 Task: Search one way flight ticket for 1 adult, 5 children, 2 infants in seat and 1 infant on lap in first from Cedar Rapids: Eastern Iowa Airport to Fort Wayne: Fort Wayne International Airport on 5-4-2023. Number of bags: 1 checked bag. Price is upto 72000. Outbound departure time preference is 12:00.
Action: Mouse moved to (348, 308)
Screenshot: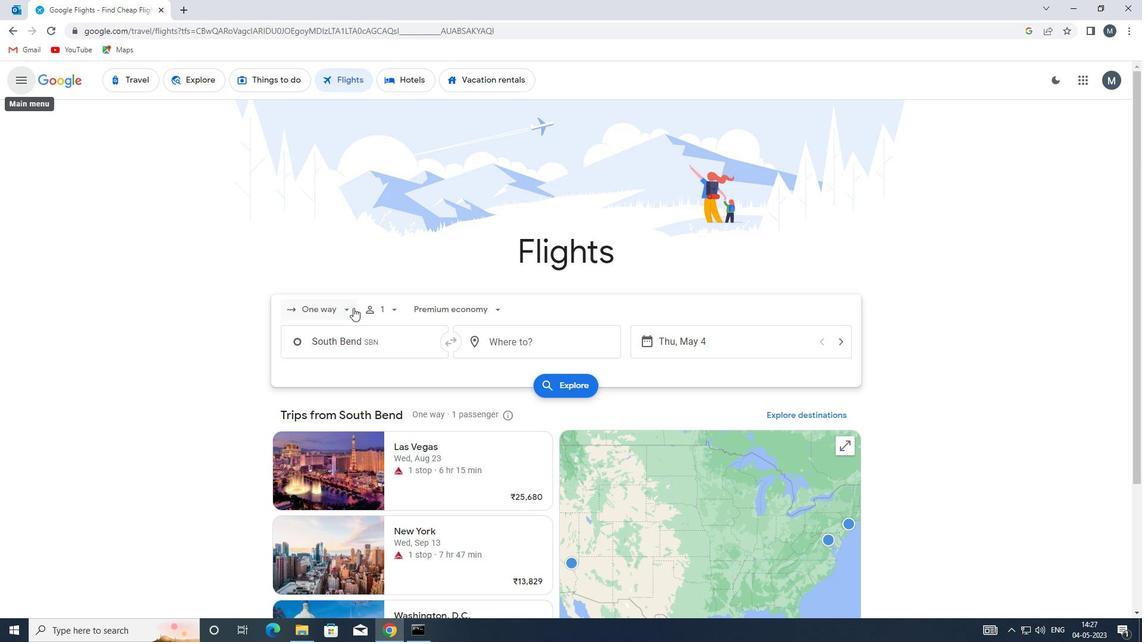 
Action: Mouse pressed left at (348, 308)
Screenshot: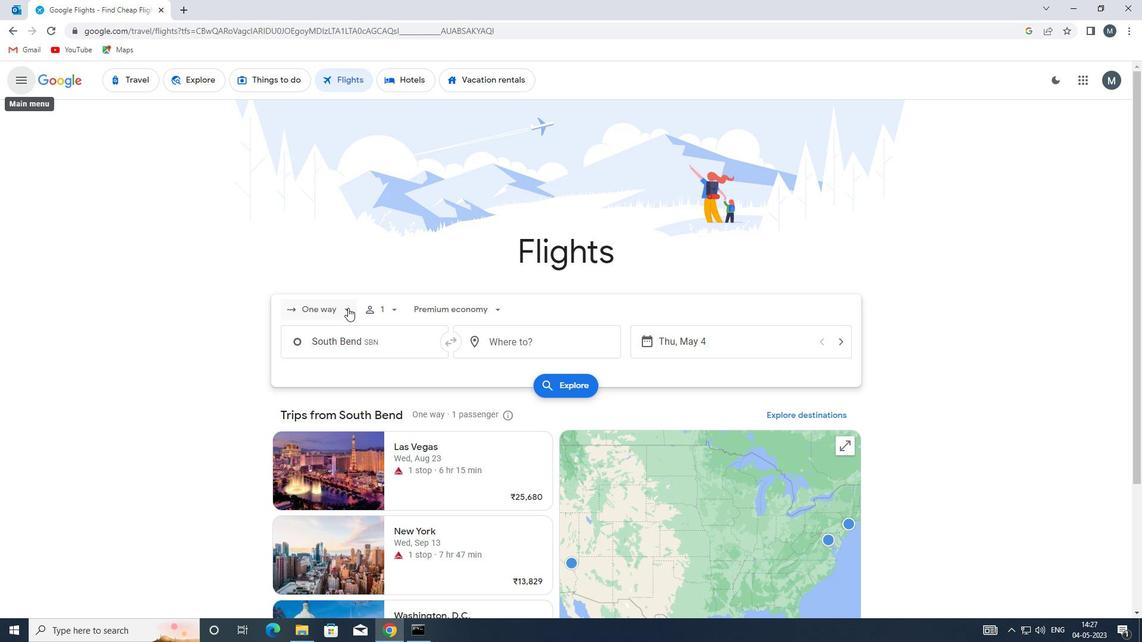 
Action: Mouse moved to (350, 366)
Screenshot: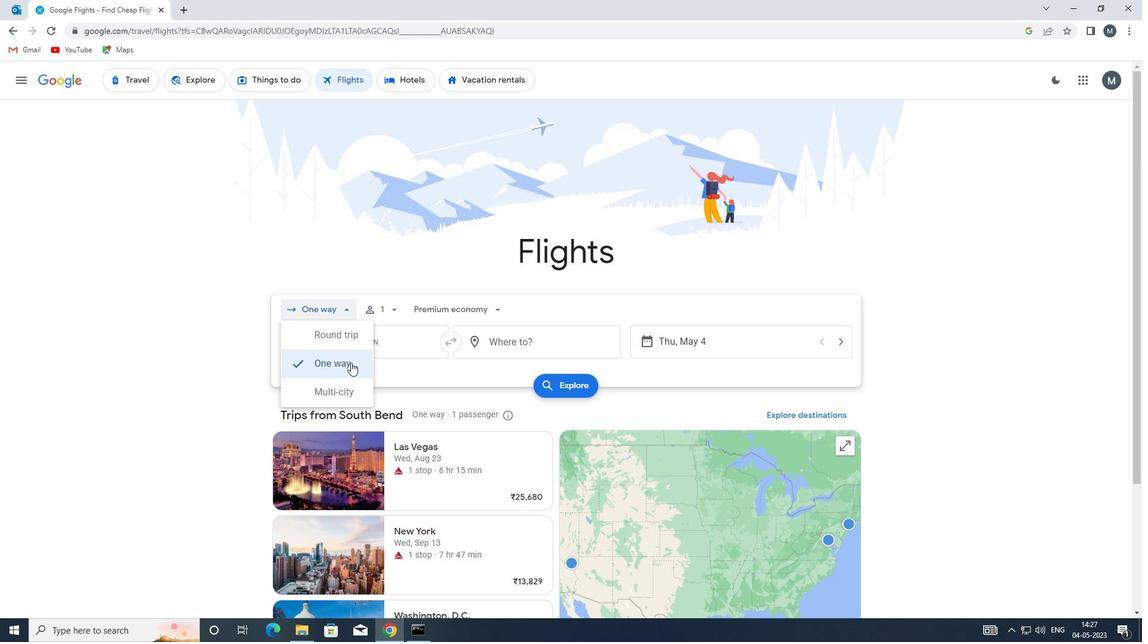 
Action: Mouse pressed left at (350, 366)
Screenshot: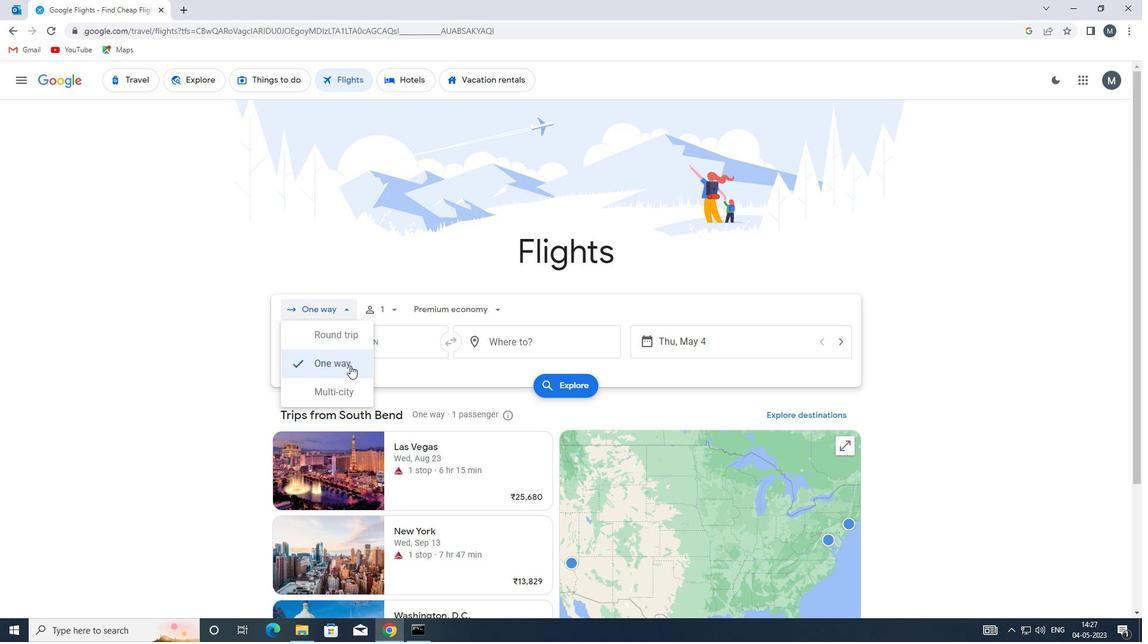 
Action: Mouse moved to (390, 309)
Screenshot: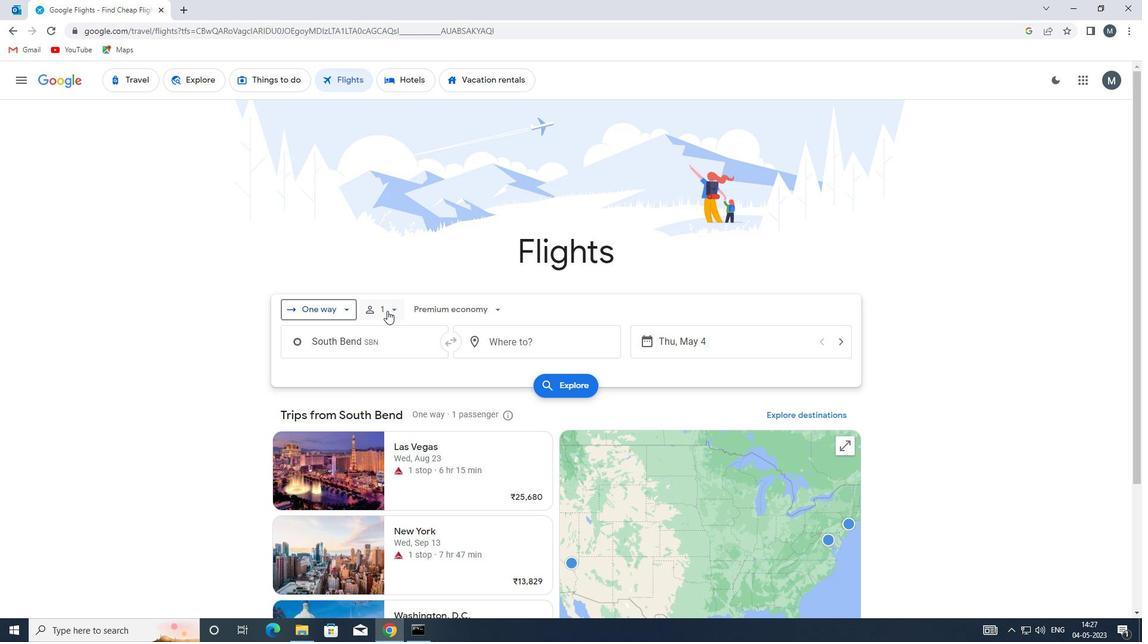 
Action: Mouse pressed left at (390, 309)
Screenshot: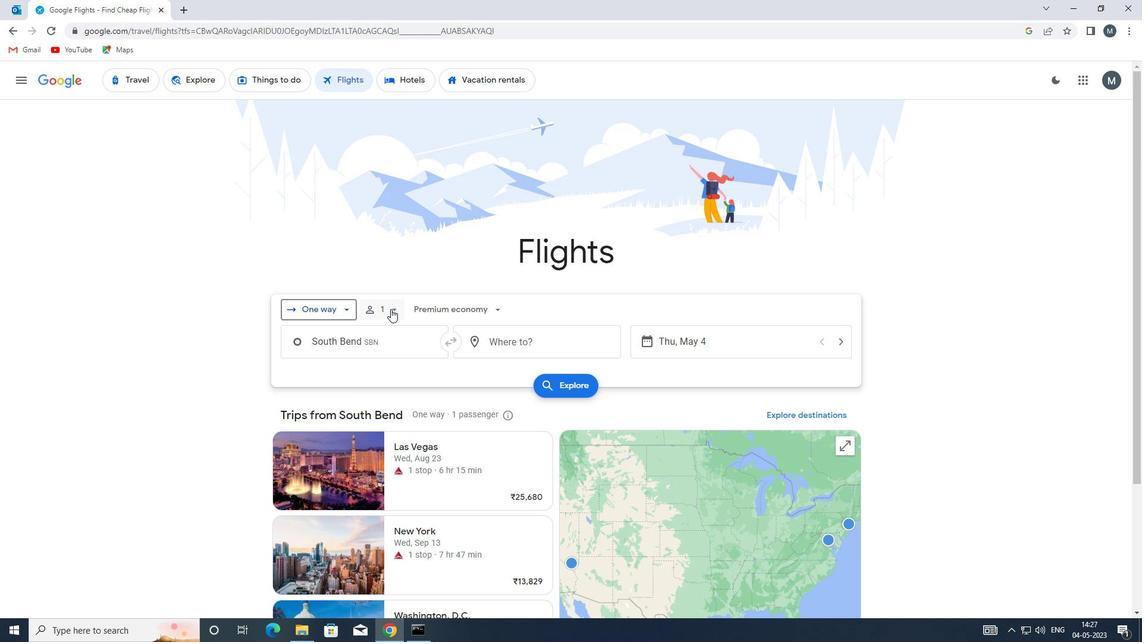 
Action: Mouse moved to (480, 368)
Screenshot: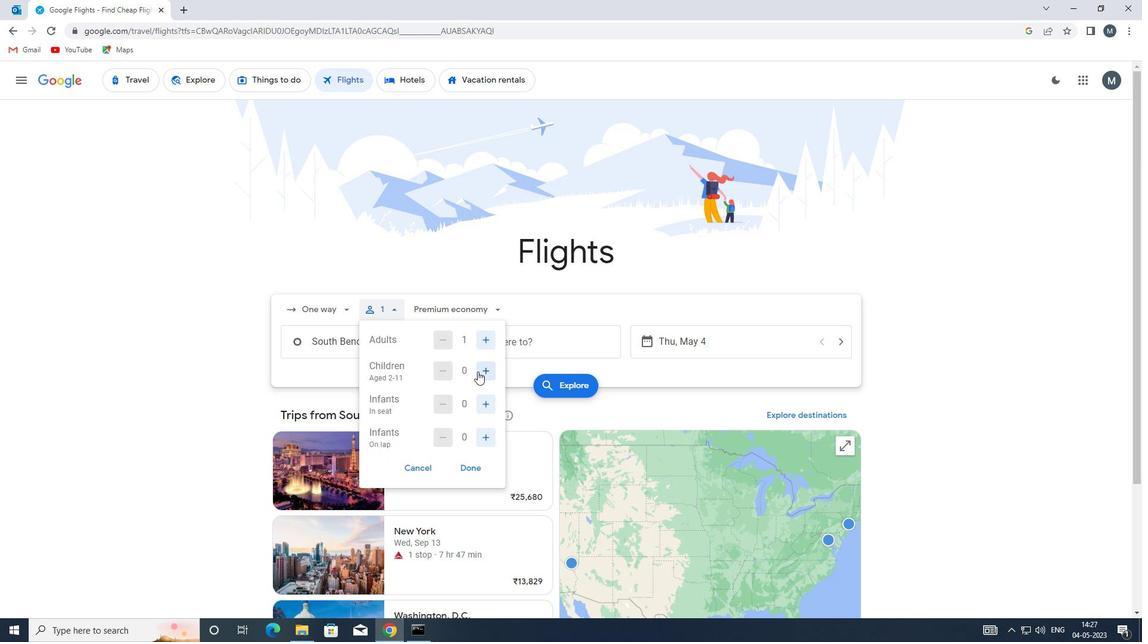 
Action: Mouse pressed left at (480, 368)
Screenshot: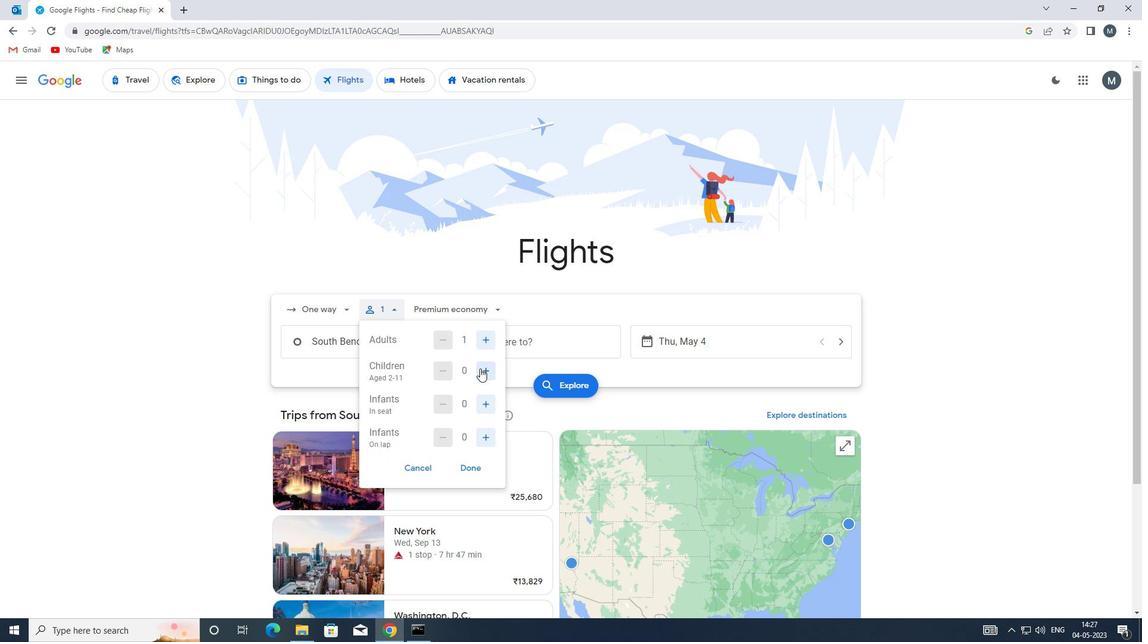 
Action: Mouse moved to (480, 368)
Screenshot: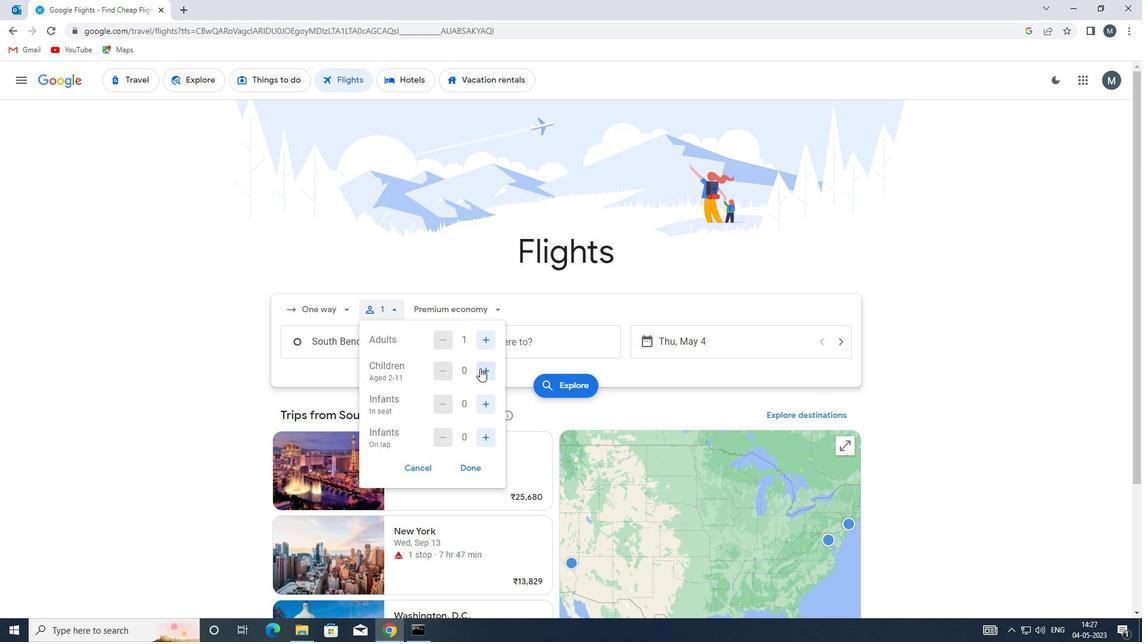 
Action: Mouse pressed left at (480, 368)
Screenshot: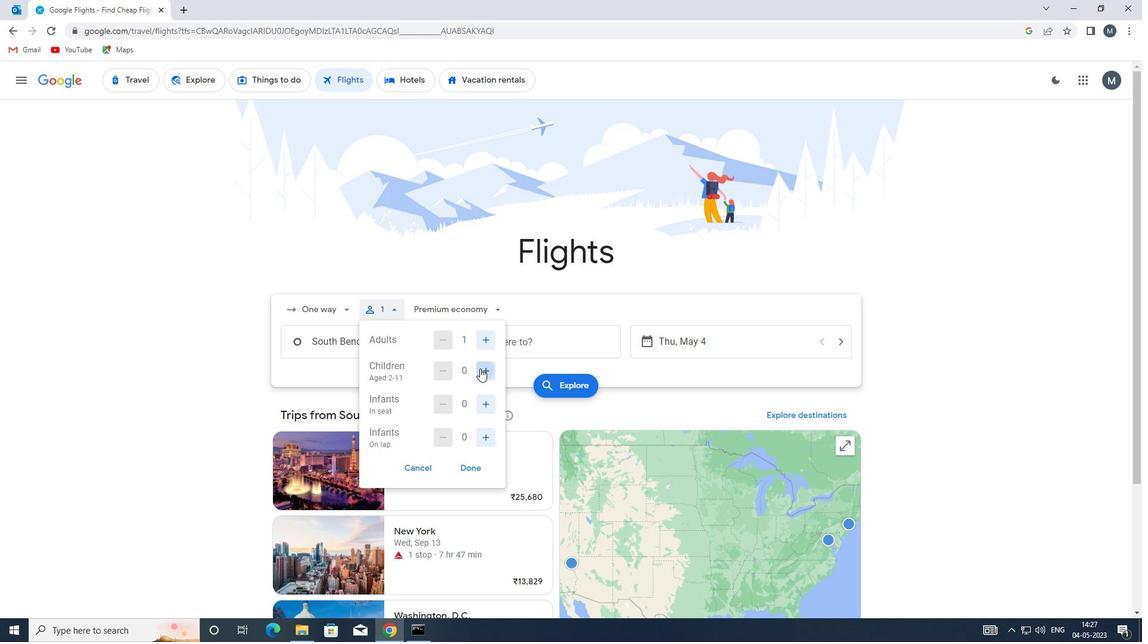 
Action: Mouse pressed left at (480, 368)
Screenshot: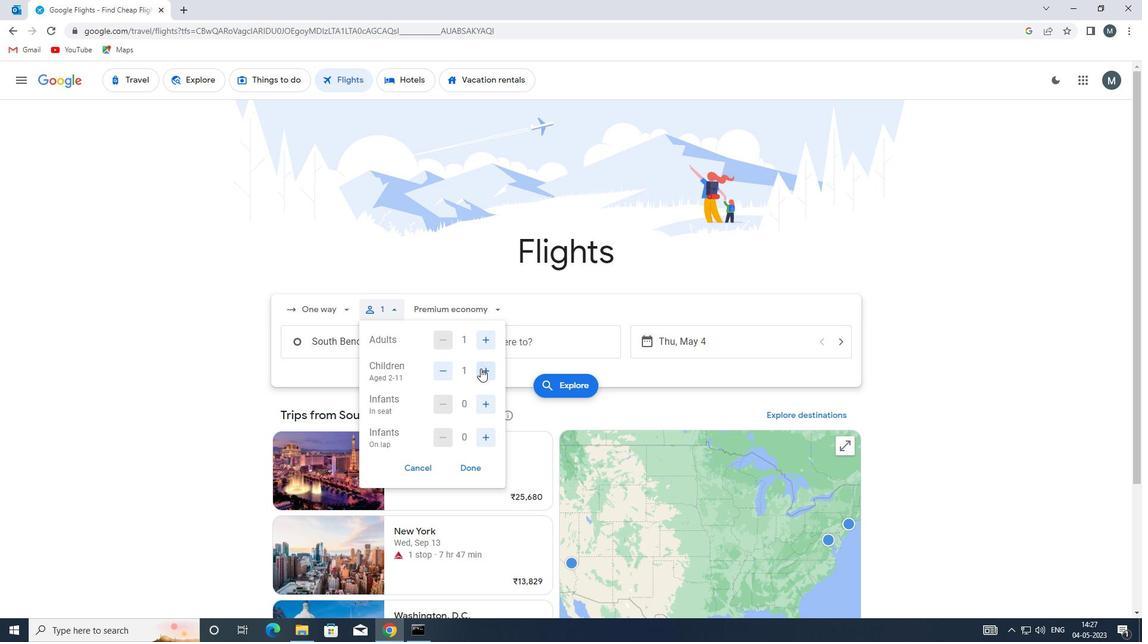 
Action: Mouse pressed left at (480, 368)
Screenshot: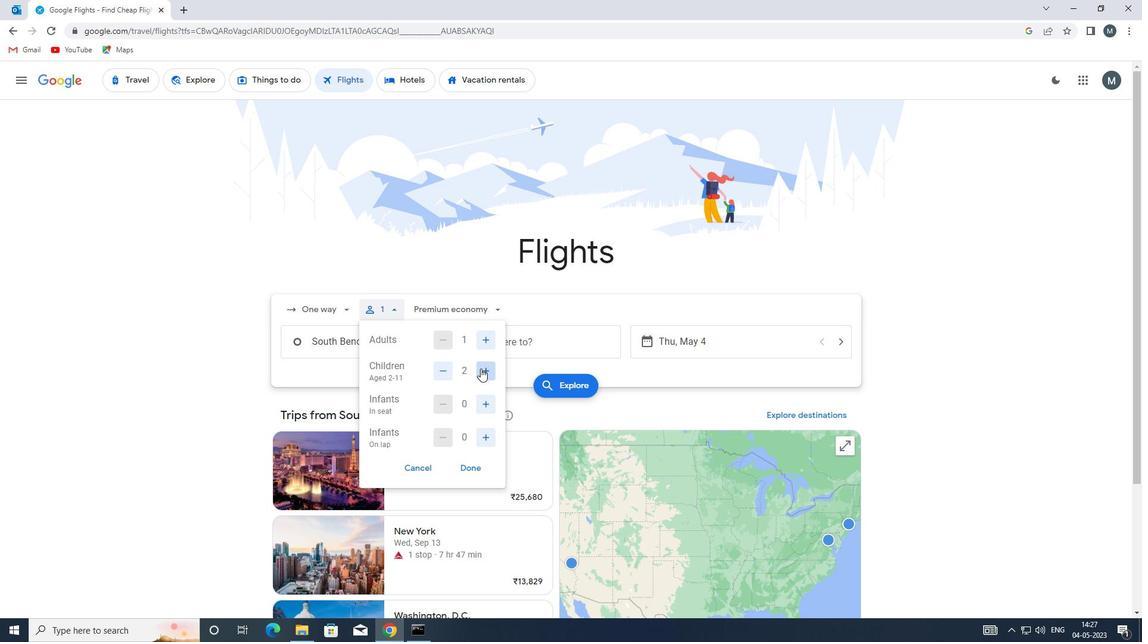 
Action: Mouse pressed left at (480, 368)
Screenshot: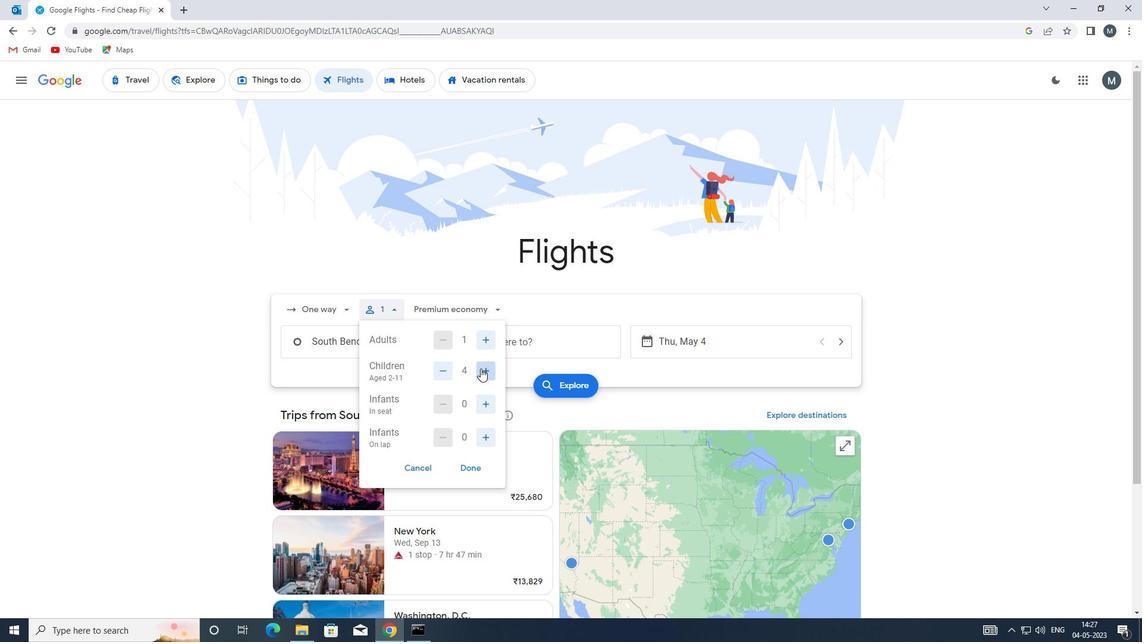 
Action: Mouse moved to (489, 396)
Screenshot: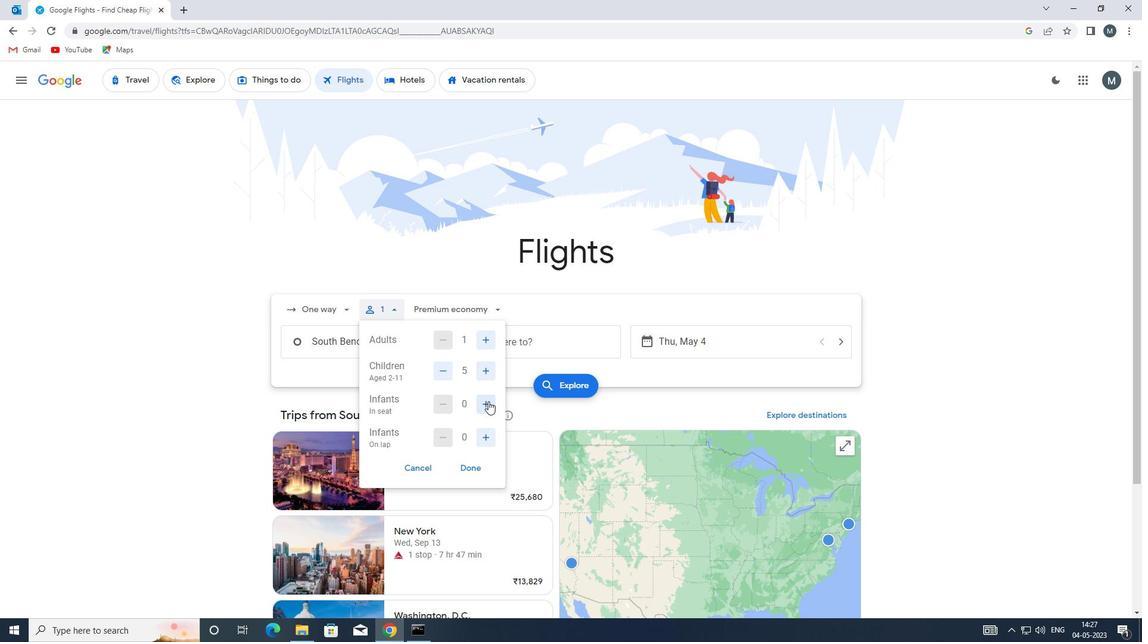 
Action: Mouse pressed left at (489, 396)
Screenshot: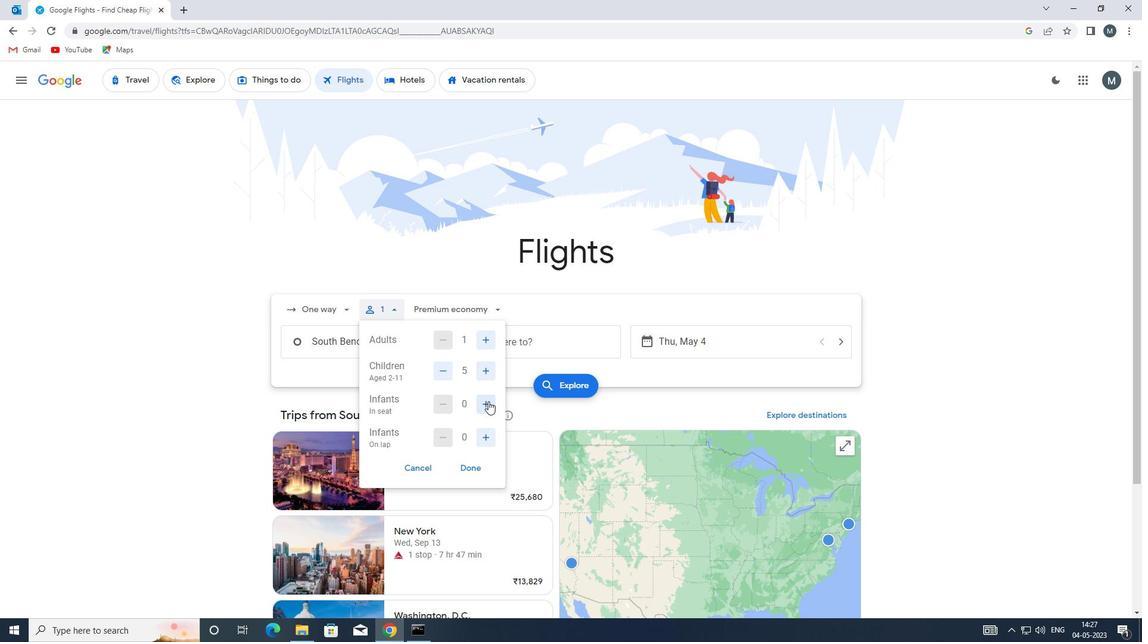 
Action: Mouse moved to (491, 398)
Screenshot: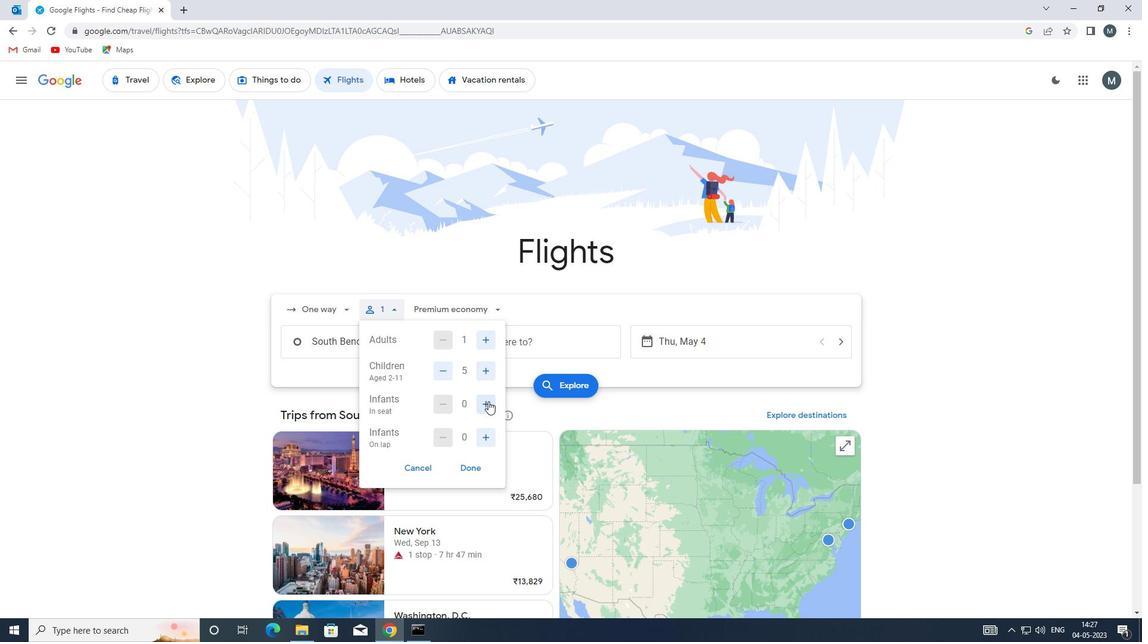 
Action: Mouse pressed left at (491, 398)
Screenshot: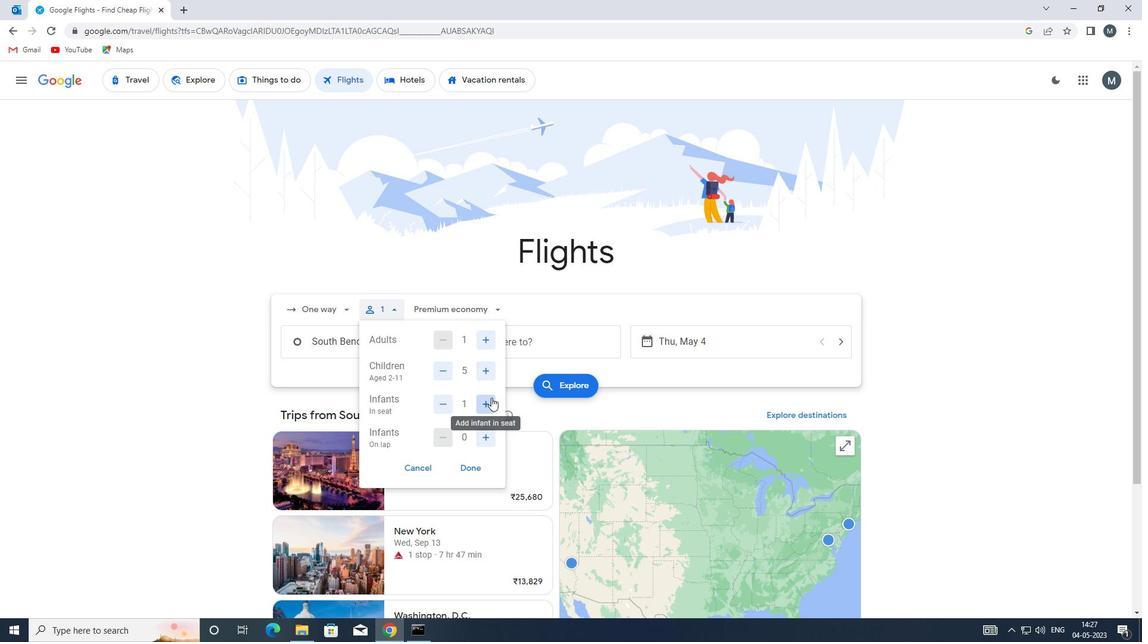 
Action: Mouse moved to (480, 433)
Screenshot: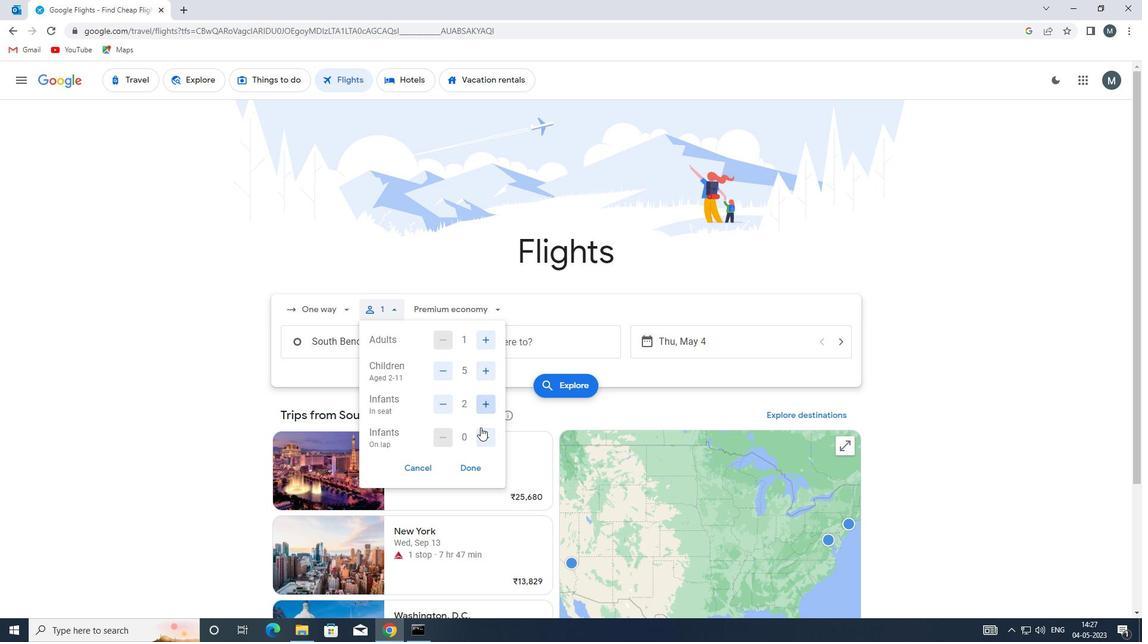 
Action: Mouse pressed left at (480, 433)
Screenshot: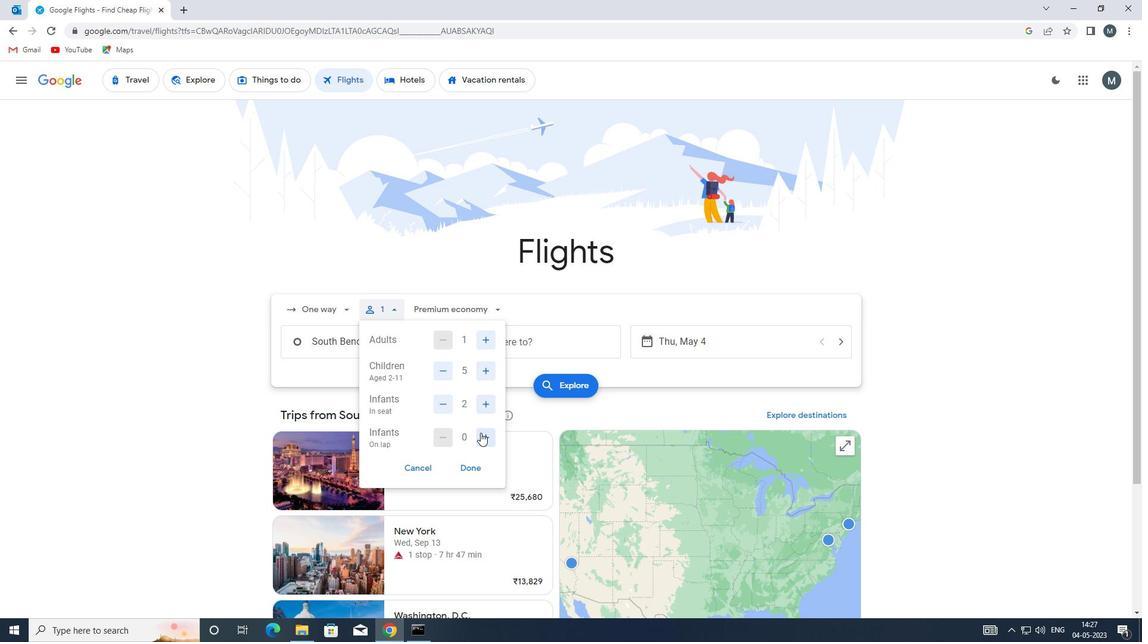 
Action: Mouse moved to (443, 405)
Screenshot: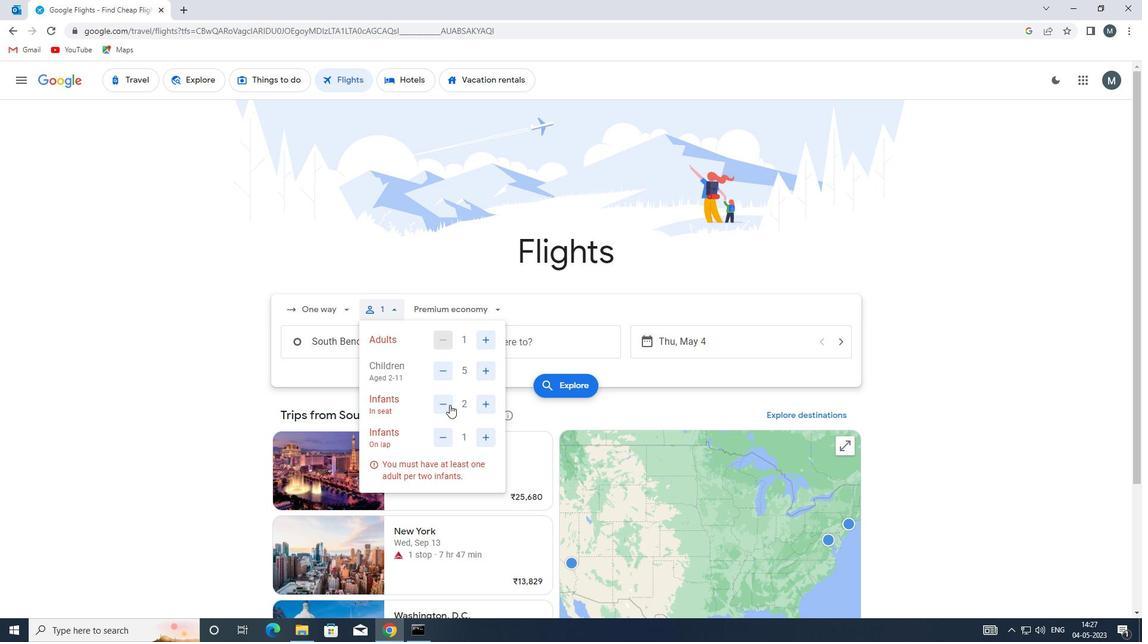 
Action: Mouse pressed left at (443, 405)
Screenshot: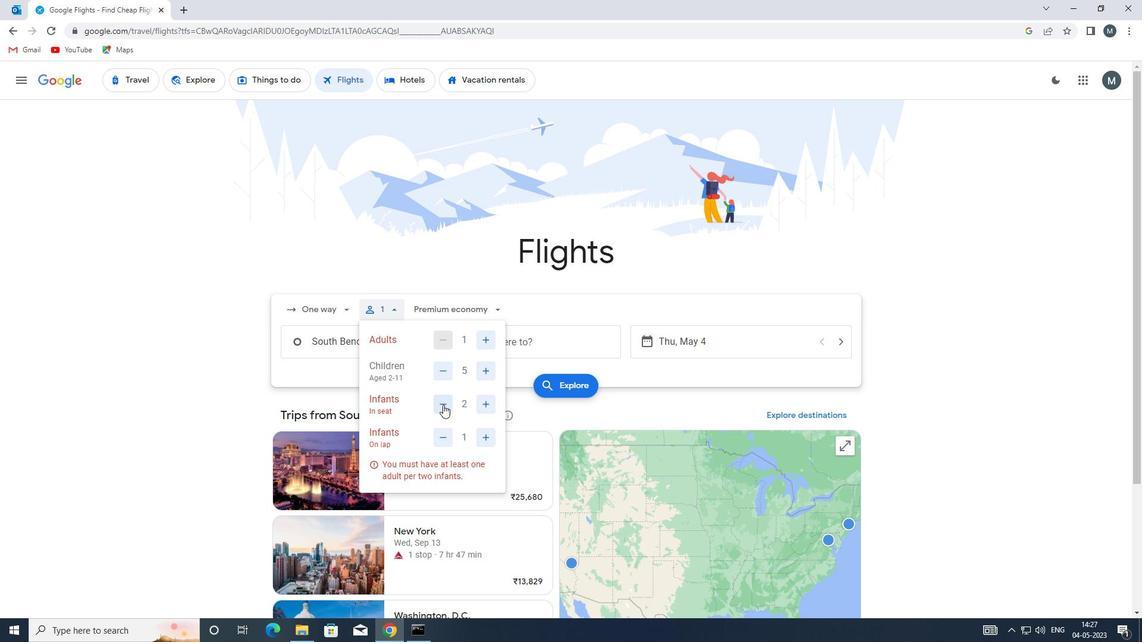
Action: Mouse moved to (474, 469)
Screenshot: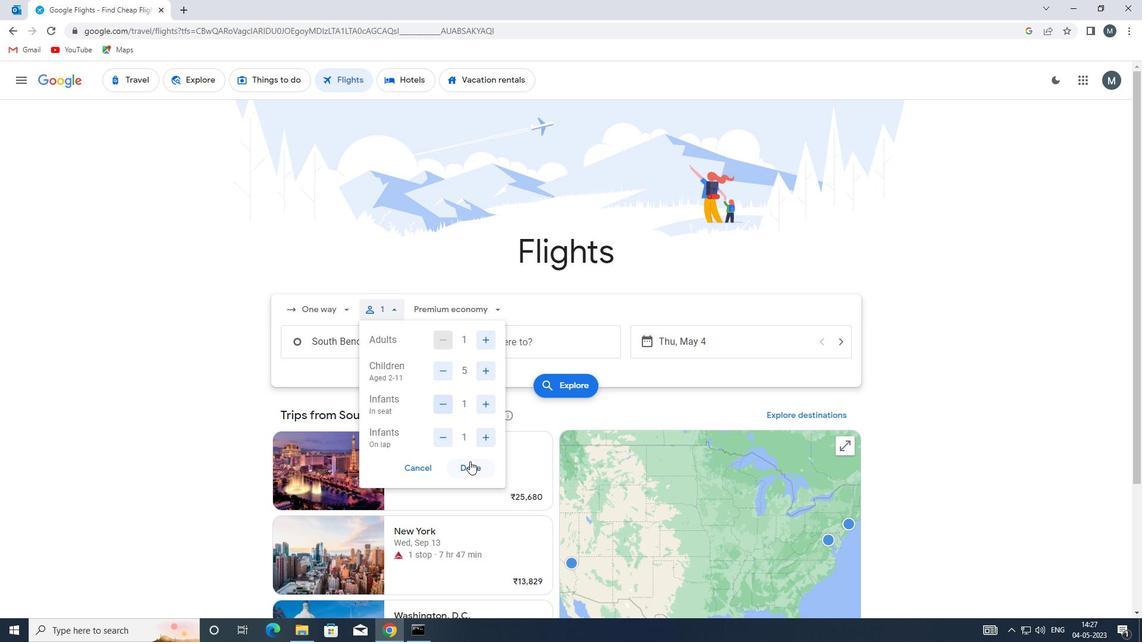 
Action: Mouse pressed left at (474, 469)
Screenshot: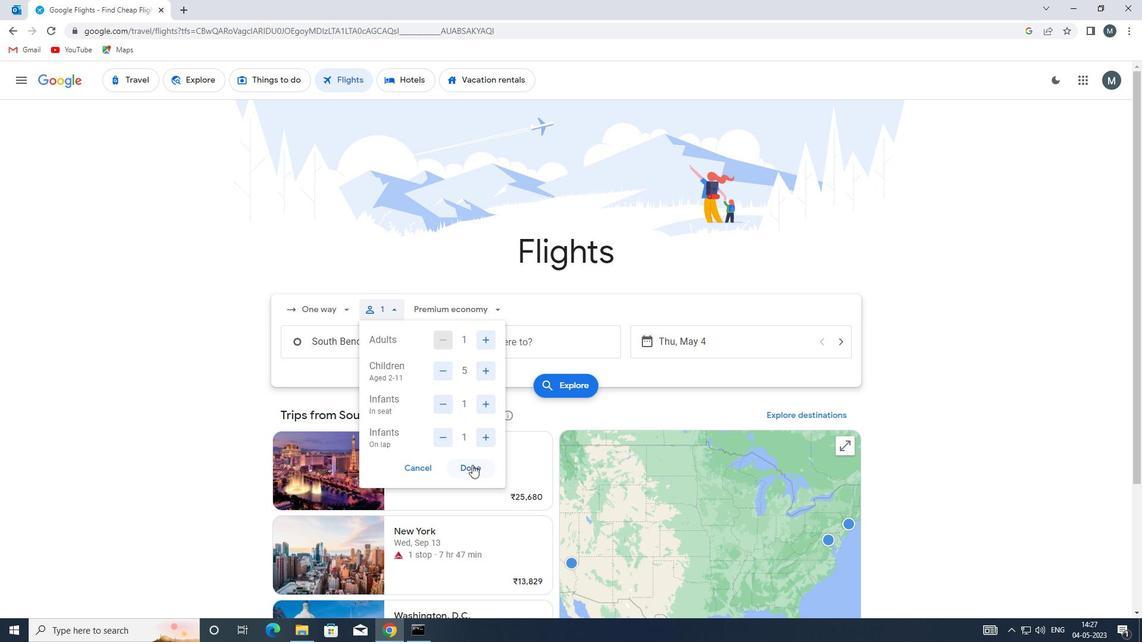 
Action: Mouse moved to (446, 312)
Screenshot: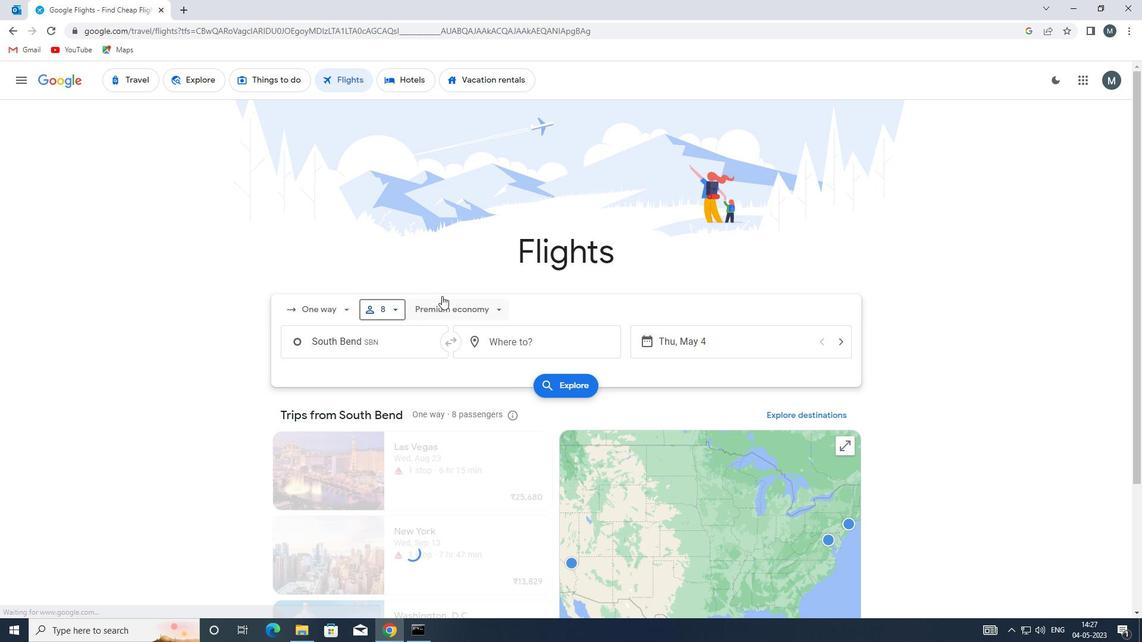 
Action: Mouse pressed left at (446, 312)
Screenshot: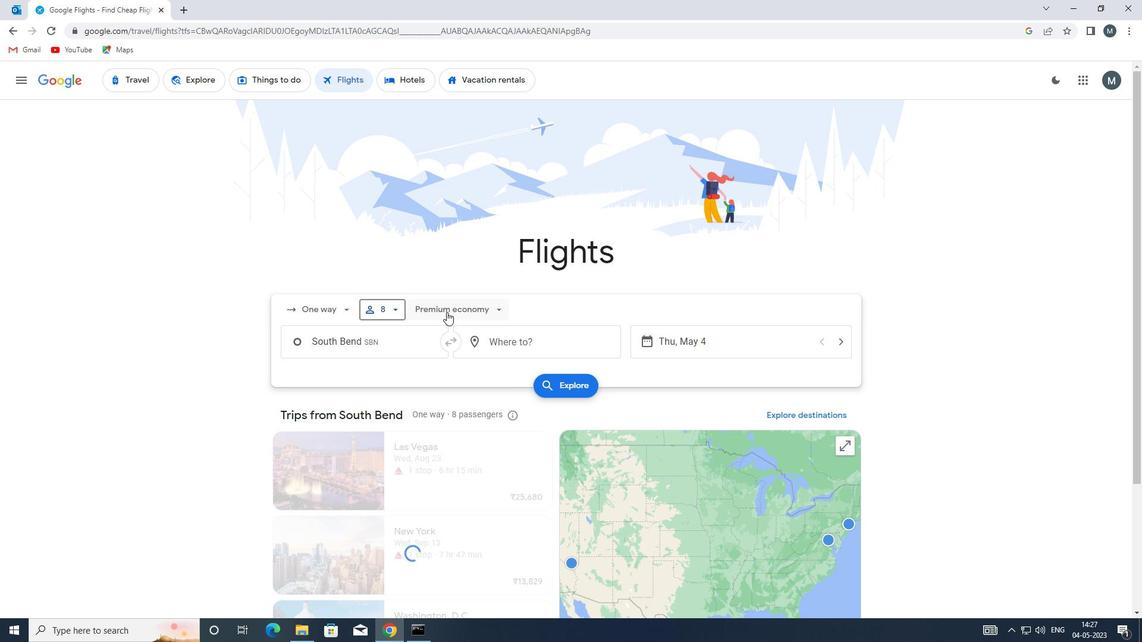 
Action: Mouse moved to (461, 423)
Screenshot: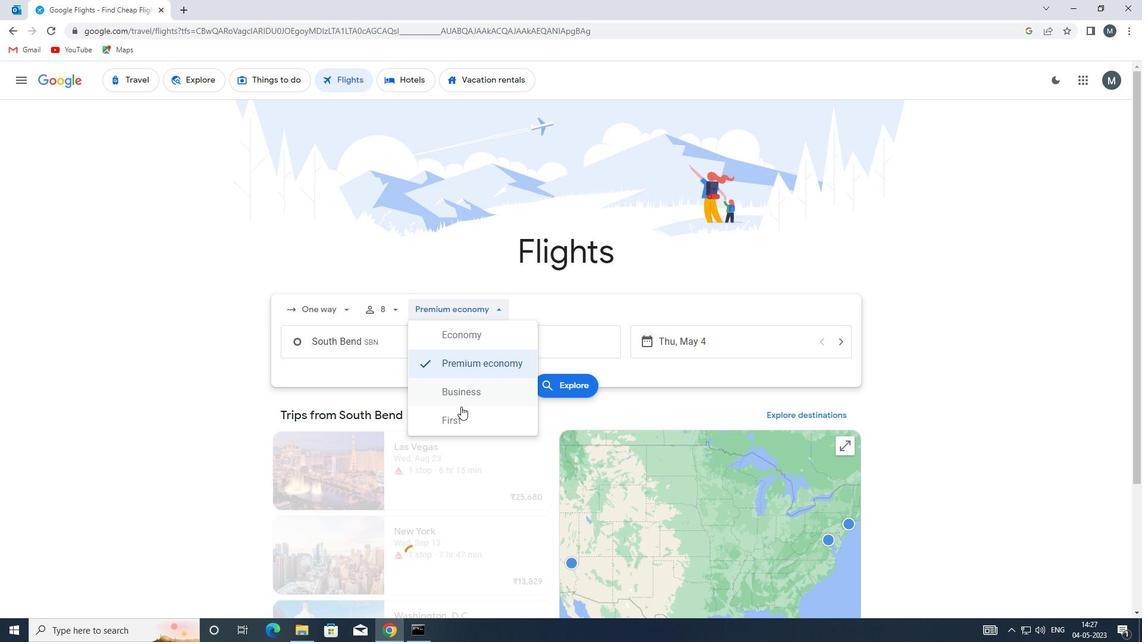 
Action: Mouse pressed left at (461, 423)
Screenshot: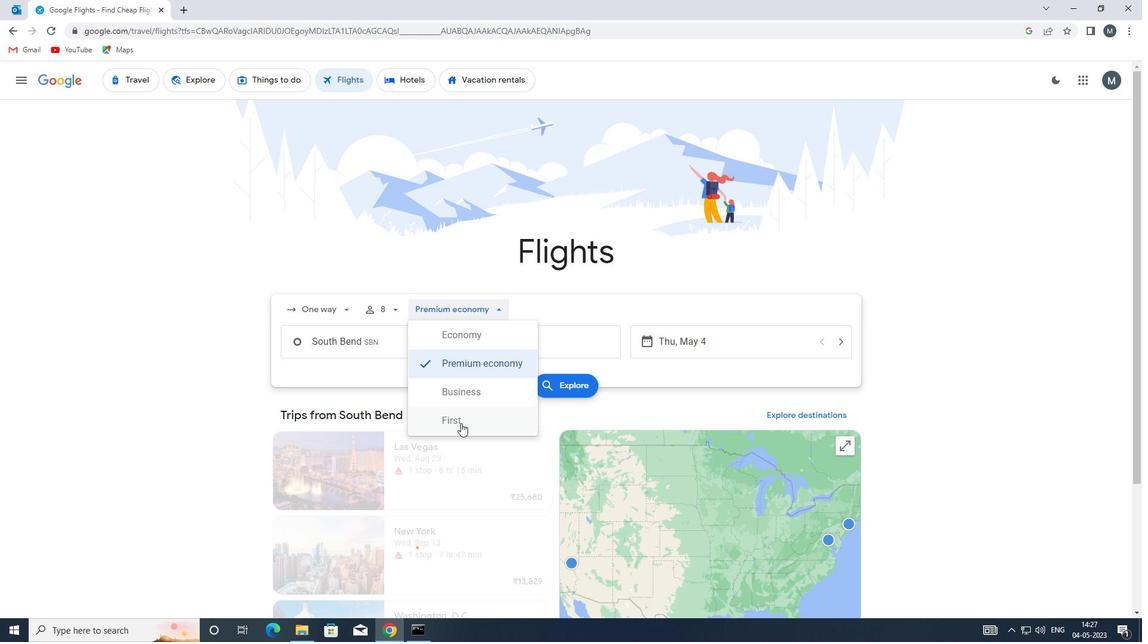 
Action: Mouse moved to (386, 348)
Screenshot: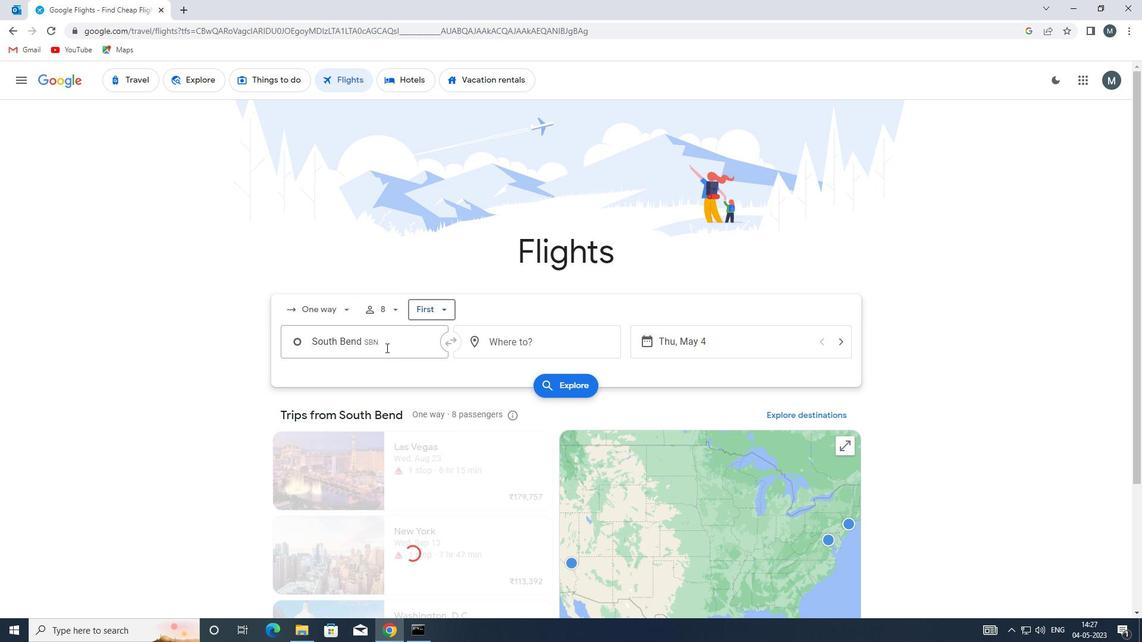 
Action: Mouse pressed left at (386, 348)
Screenshot: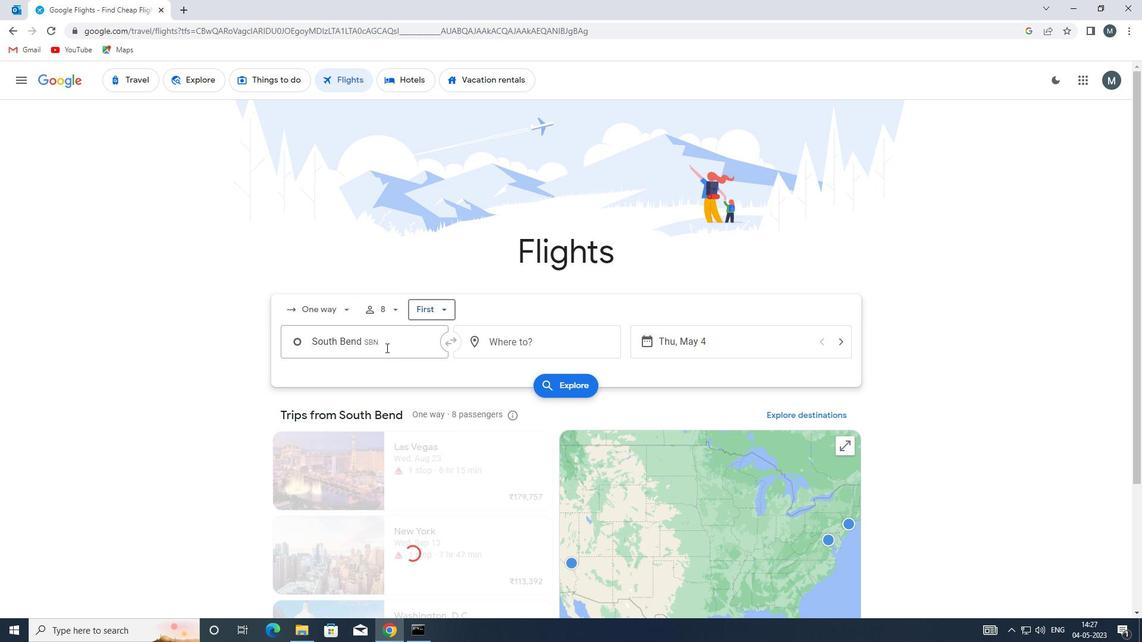 
Action: Key pressed cid
Screenshot: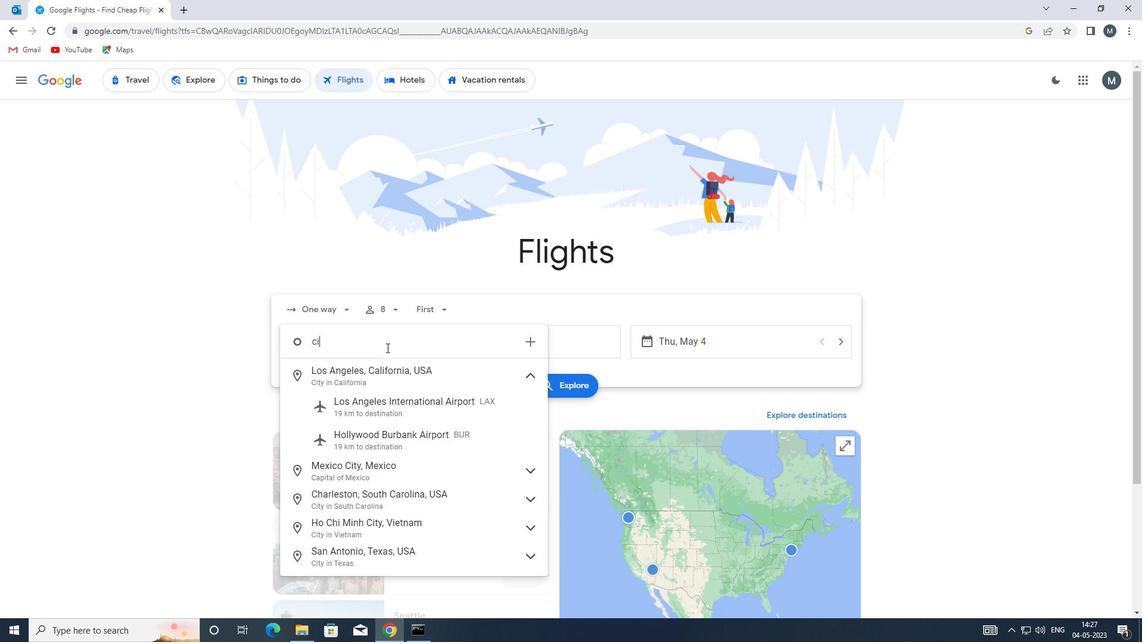 
Action: Mouse moved to (390, 371)
Screenshot: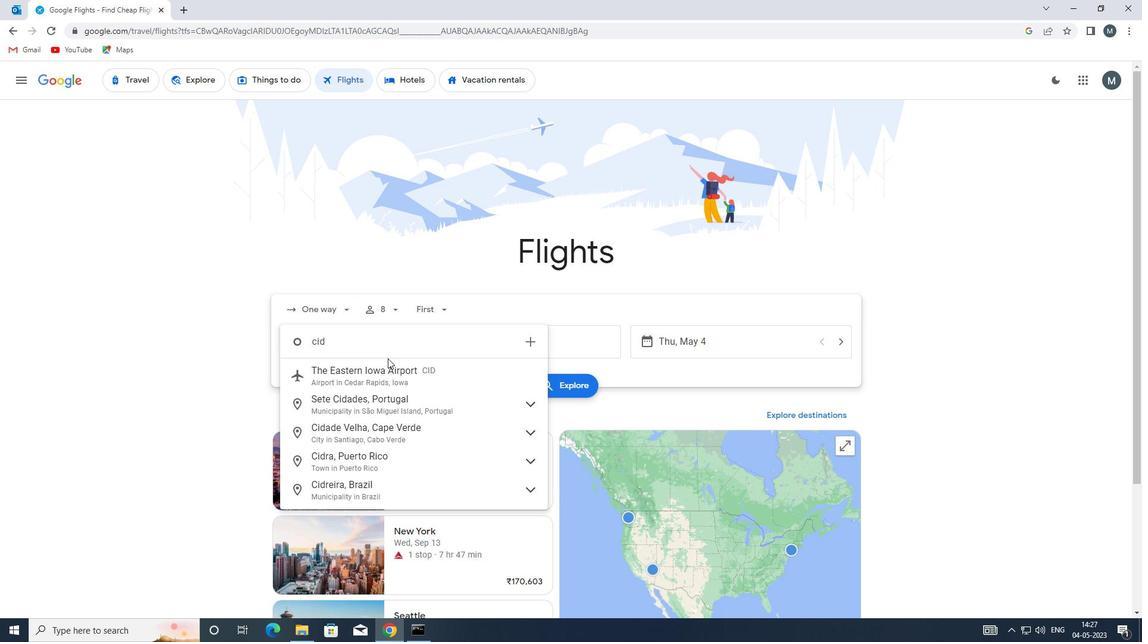 
Action: Mouse pressed left at (390, 371)
Screenshot: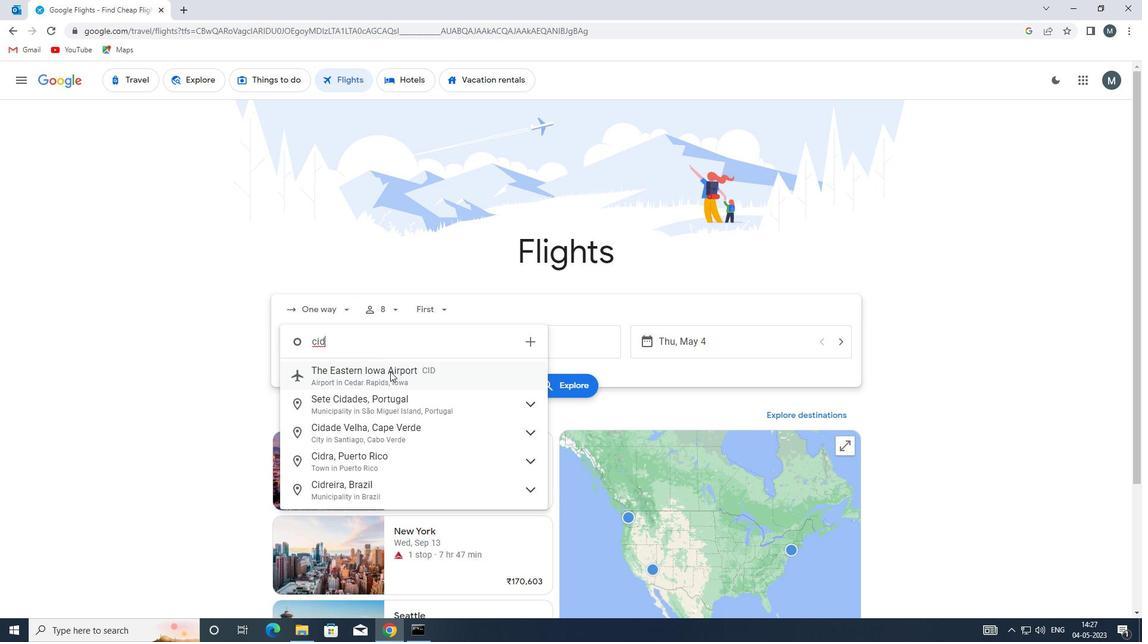 
Action: Mouse moved to (532, 347)
Screenshot: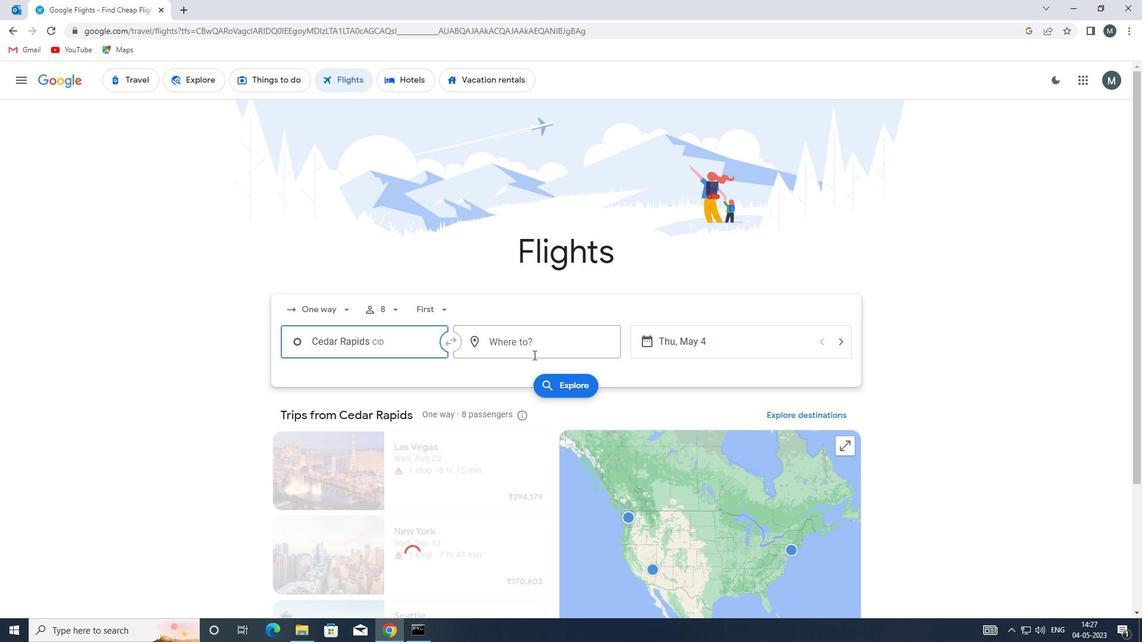 
Action: Mouse pressed left at (532, 347)
Screenshot: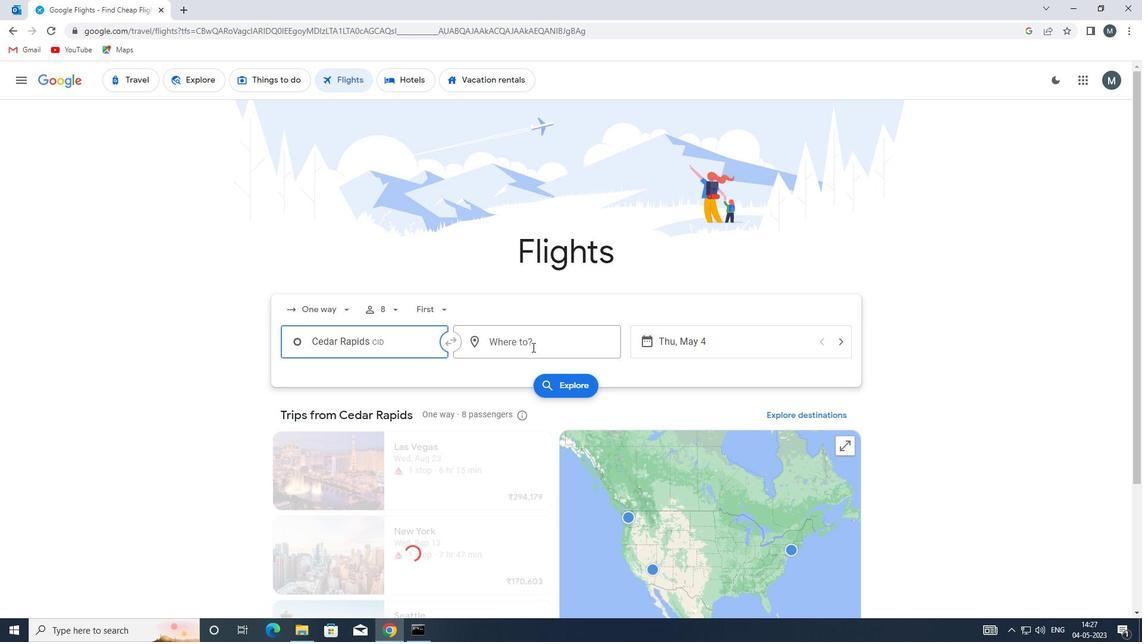 
Action: Mouse moved to (525, 345)
Screenshot: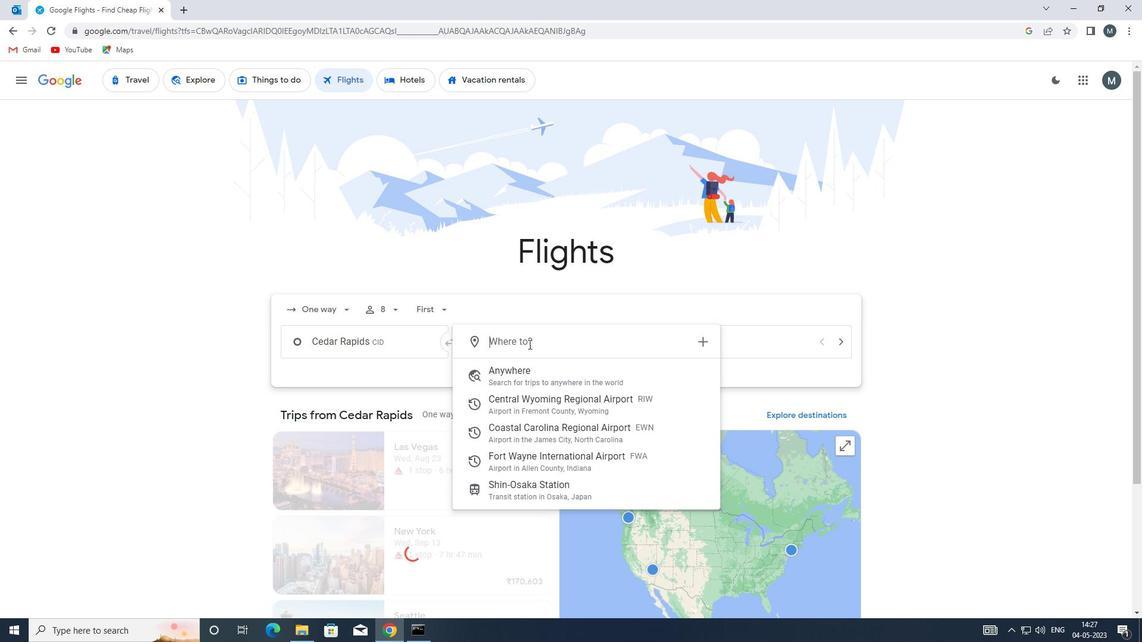 
Action: Key pressed fw
Screenshot: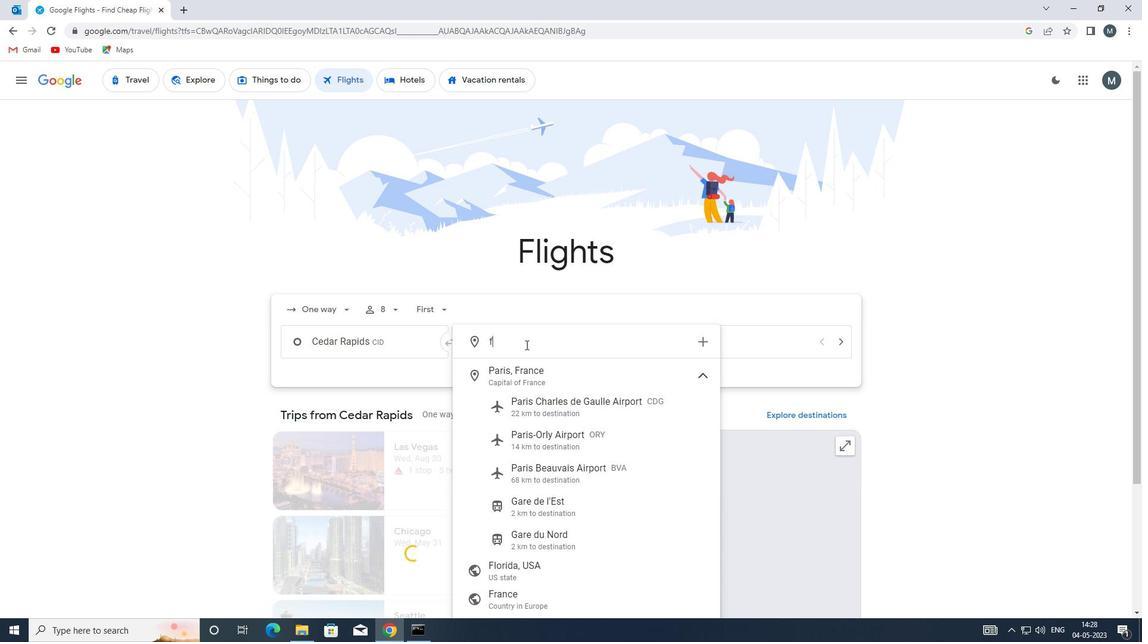 
Action: Mouse moved to (535, 377)
Screenshot: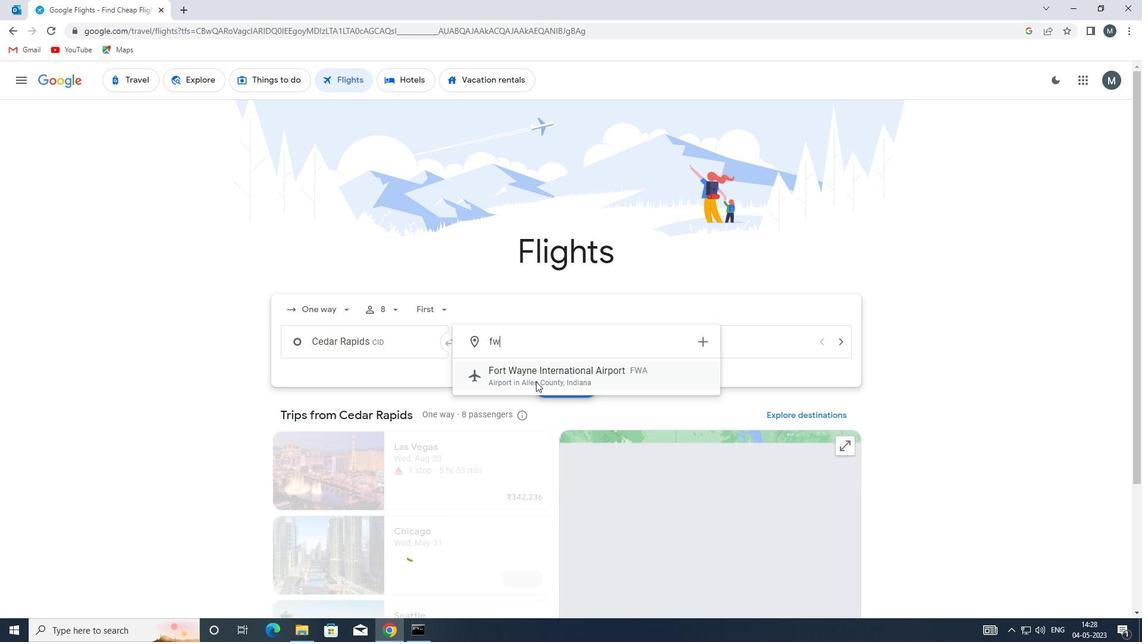 
Action: Mouse pressed left at (535, 377)
Screenshot: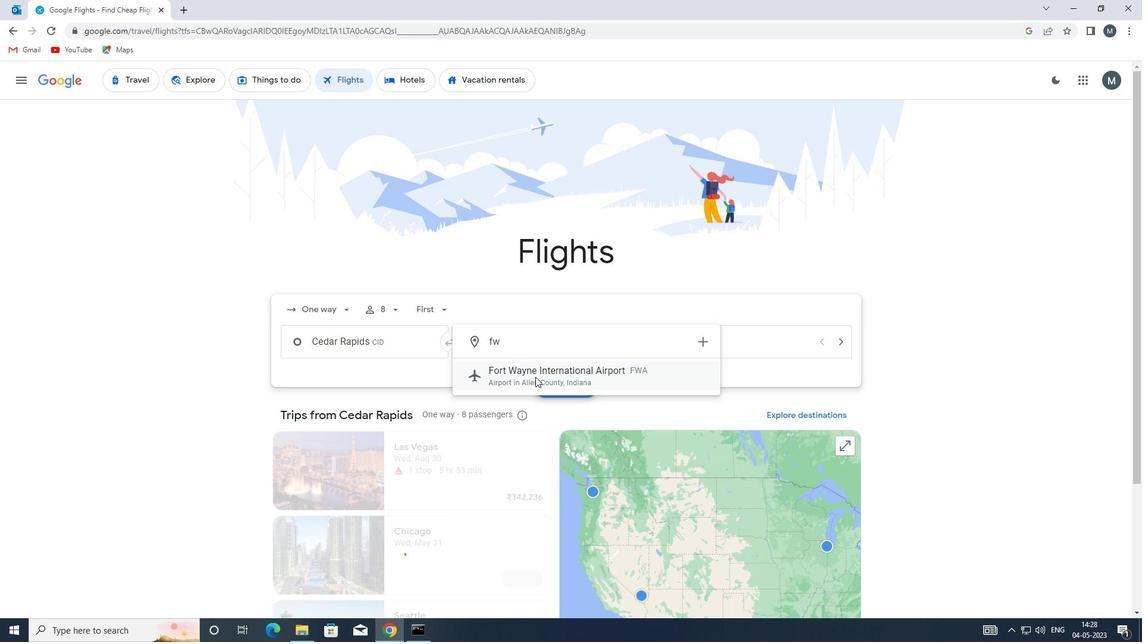 
Action: Mouse moved to (656, 341)
Screenshot: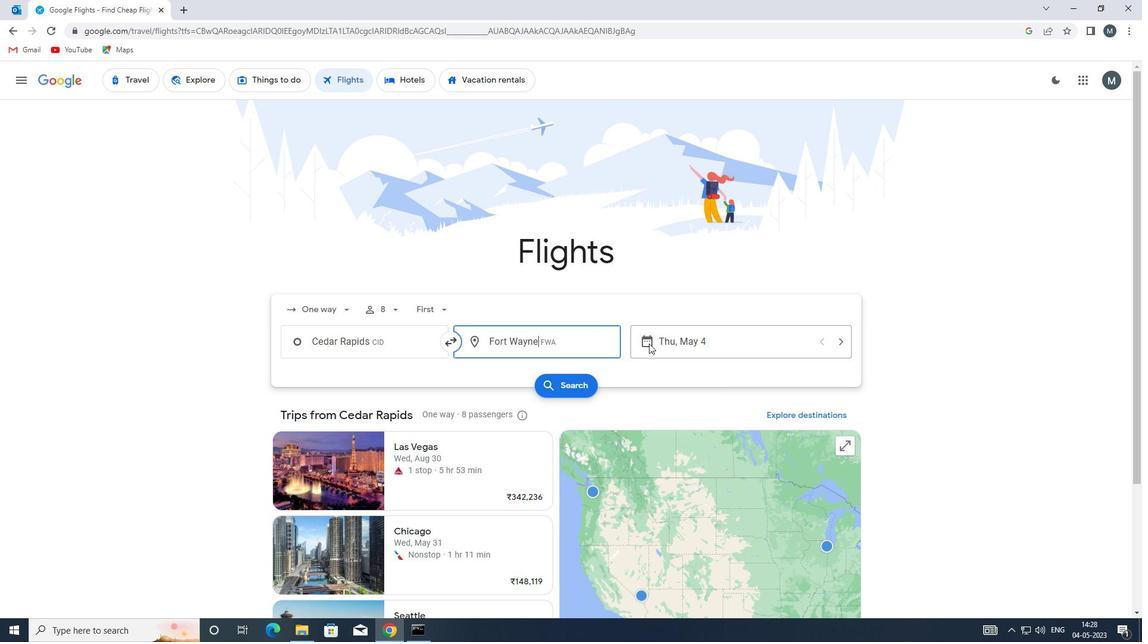 
Action: Mouse pressed left at (656, 341)
Screenshot: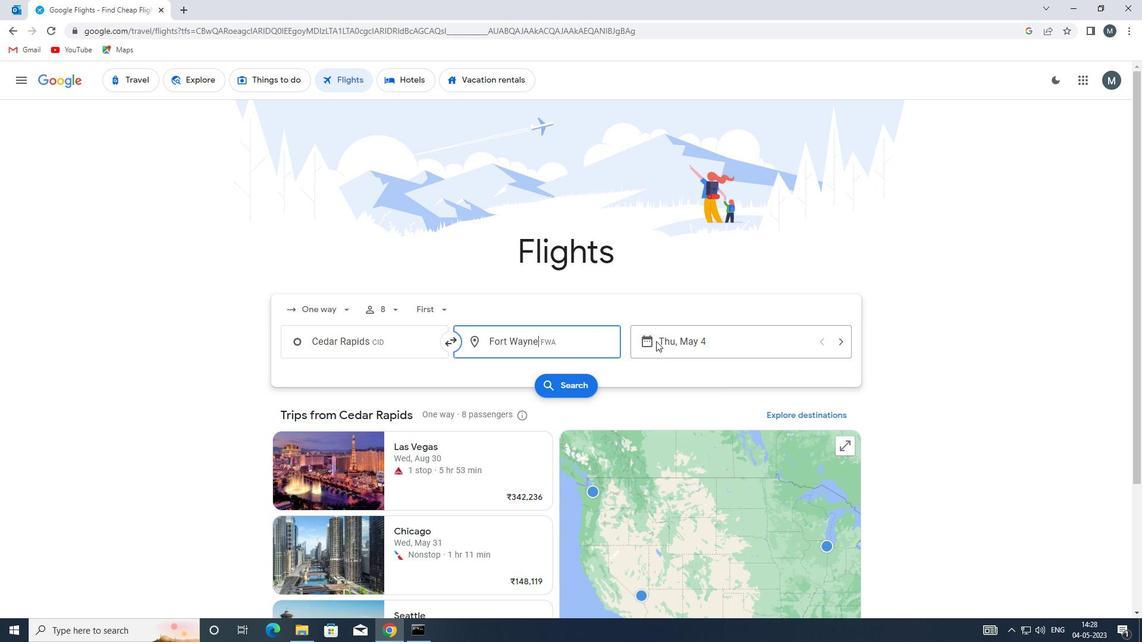 
Action: Mouse moved to (540, 400)
Screenshot: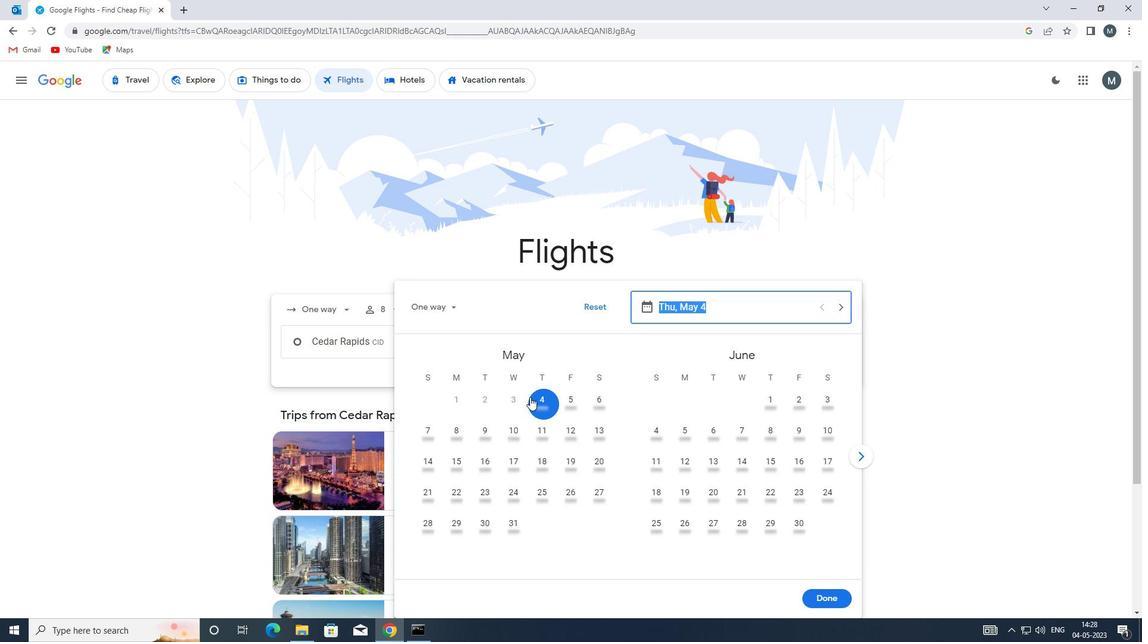 
Action: Mouse pressed left at (540, 400)
Screenshot: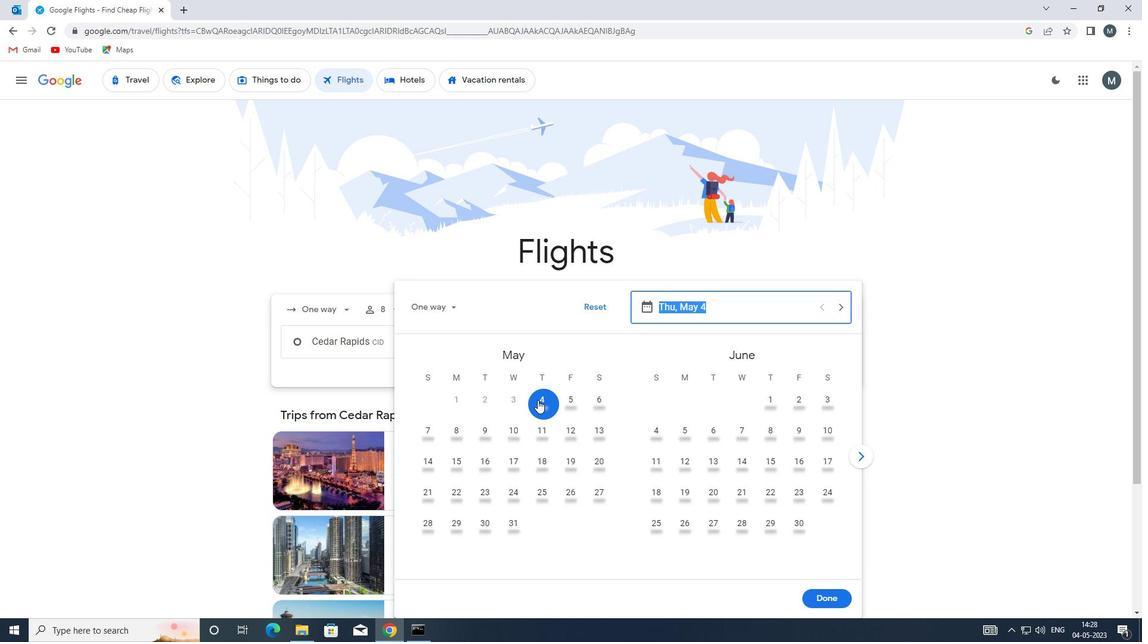 
Action: Mouse moved to (831, 594)
Screenshot: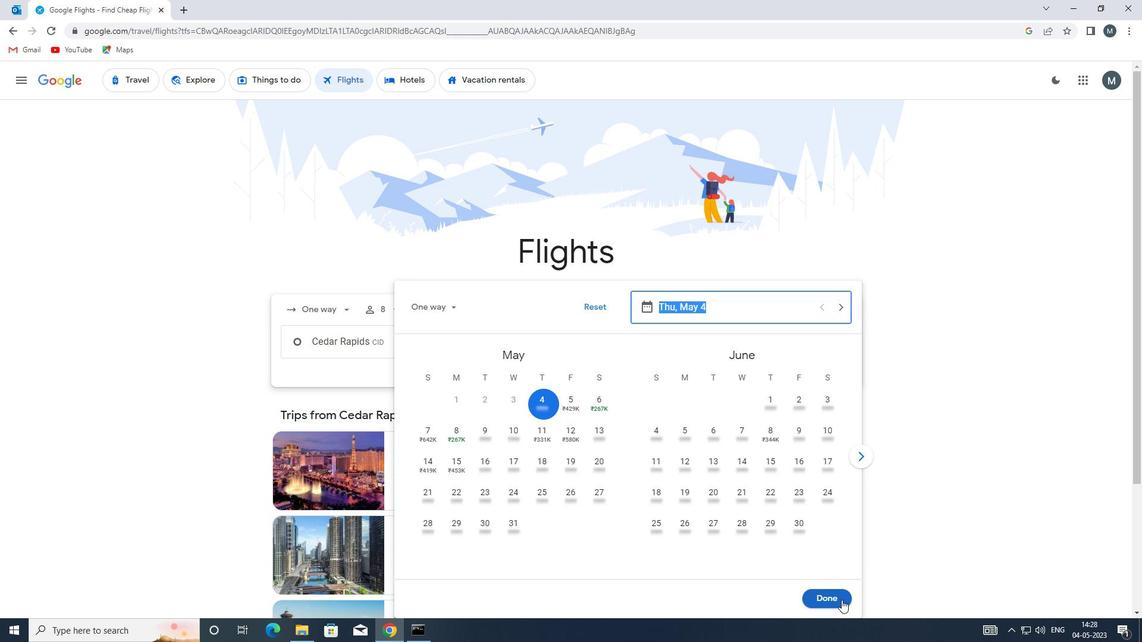 
Action: Mouse pressed left at (831, 594)
Screenshot: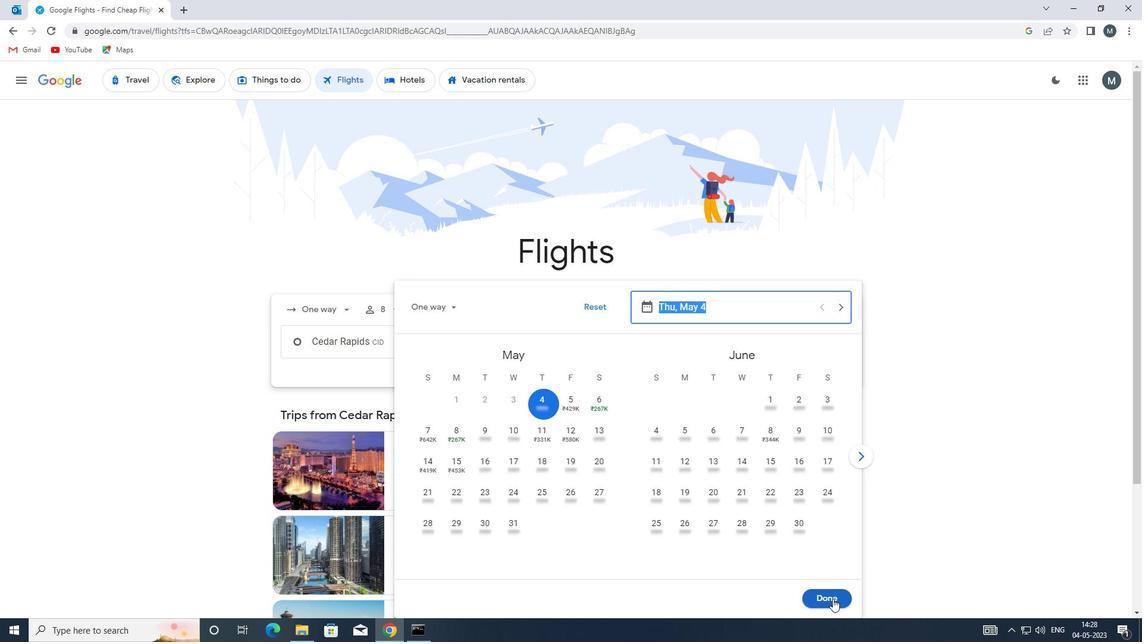 
Action: Mouse moved to (568, 384)
Screenshot: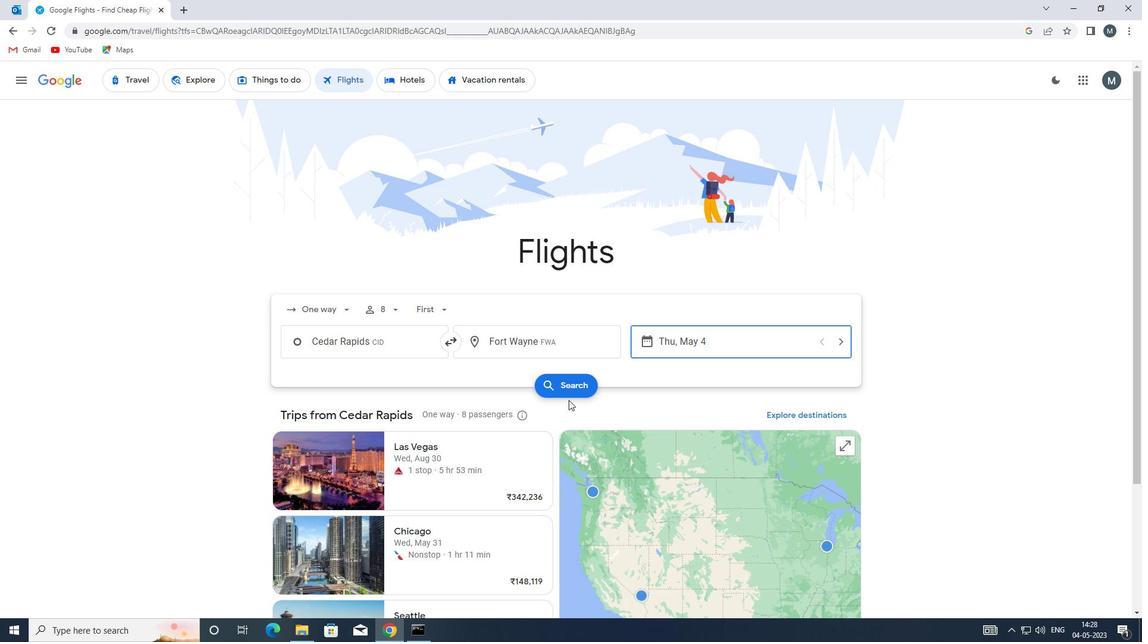 
Action: Mouse pressed left at (568, 384)
Screenshot: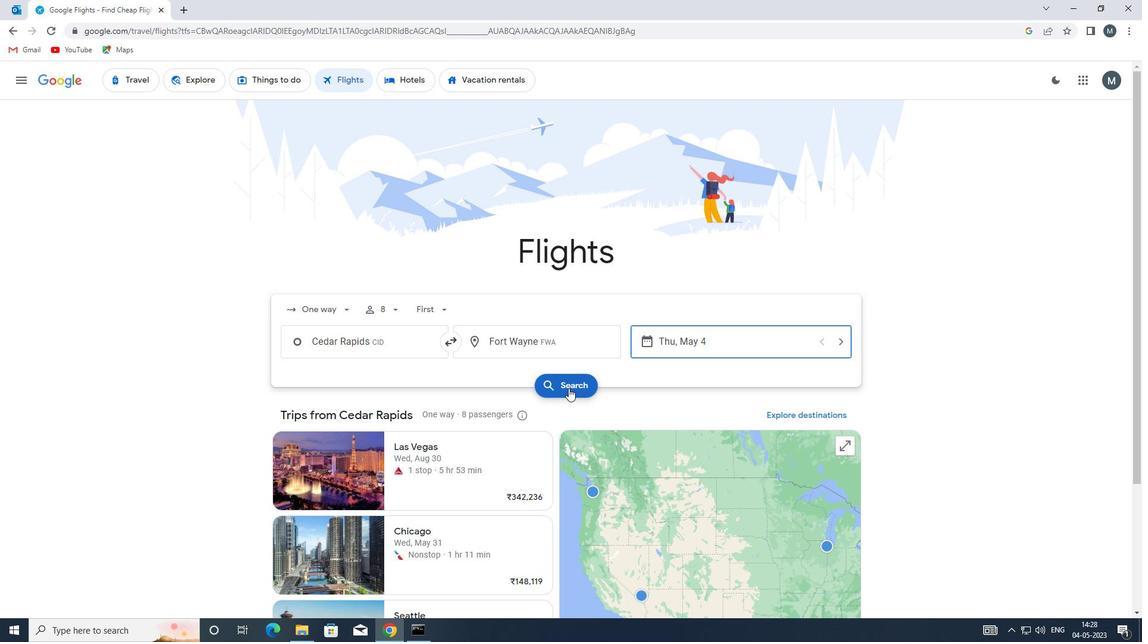 
Action: Mouse moved to (284, 190)
Screenshot: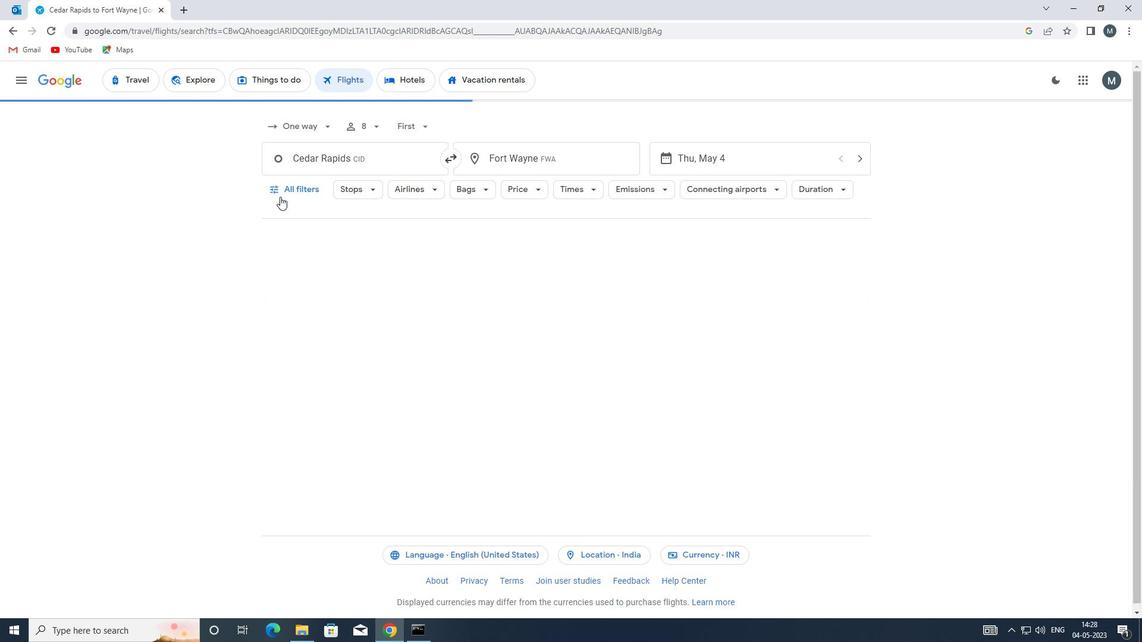 
Action: Mouse pressed left at (284, 190)
Screenshot: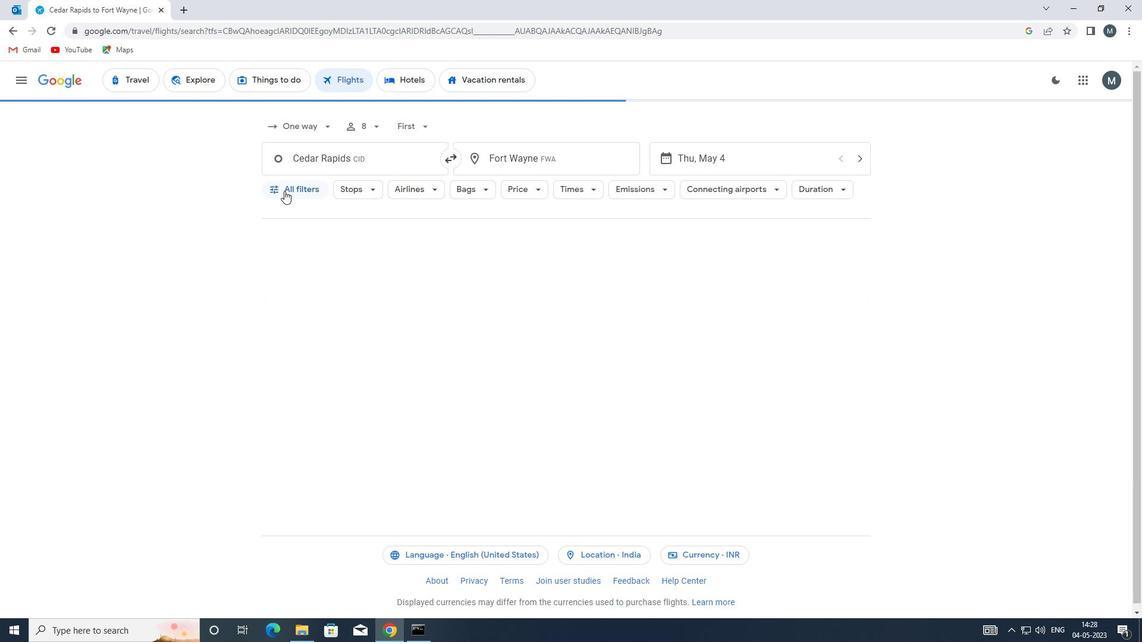 
Action: Mouse moved to (368, 340)
Screenshot: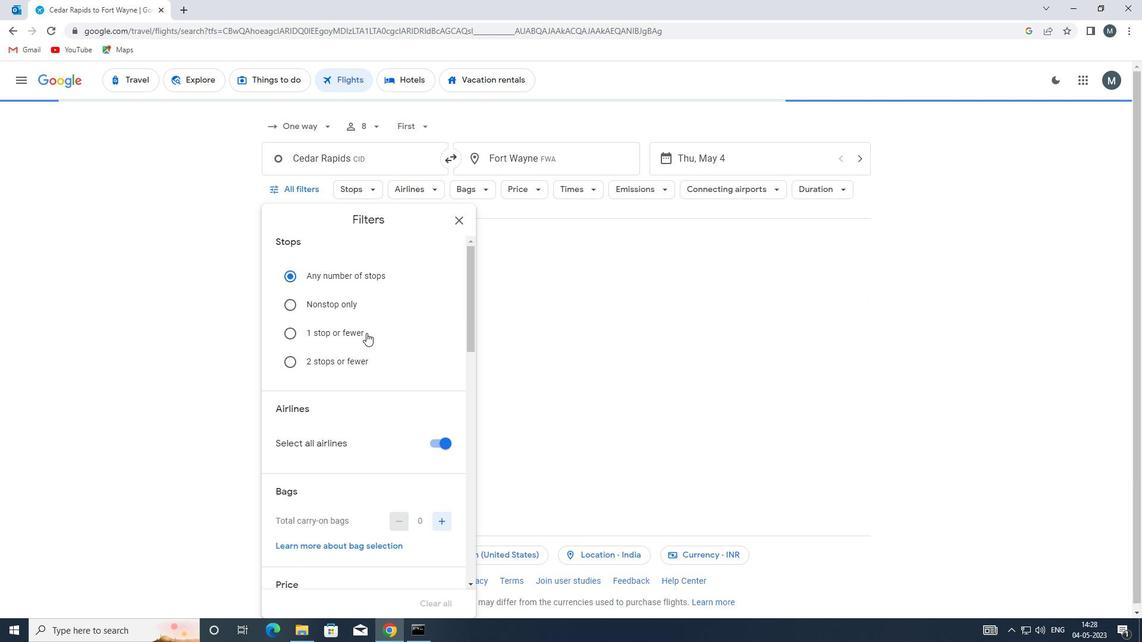 
Action: Mouse scrolled (368, 340) with delta (0, 0)
Screenshot: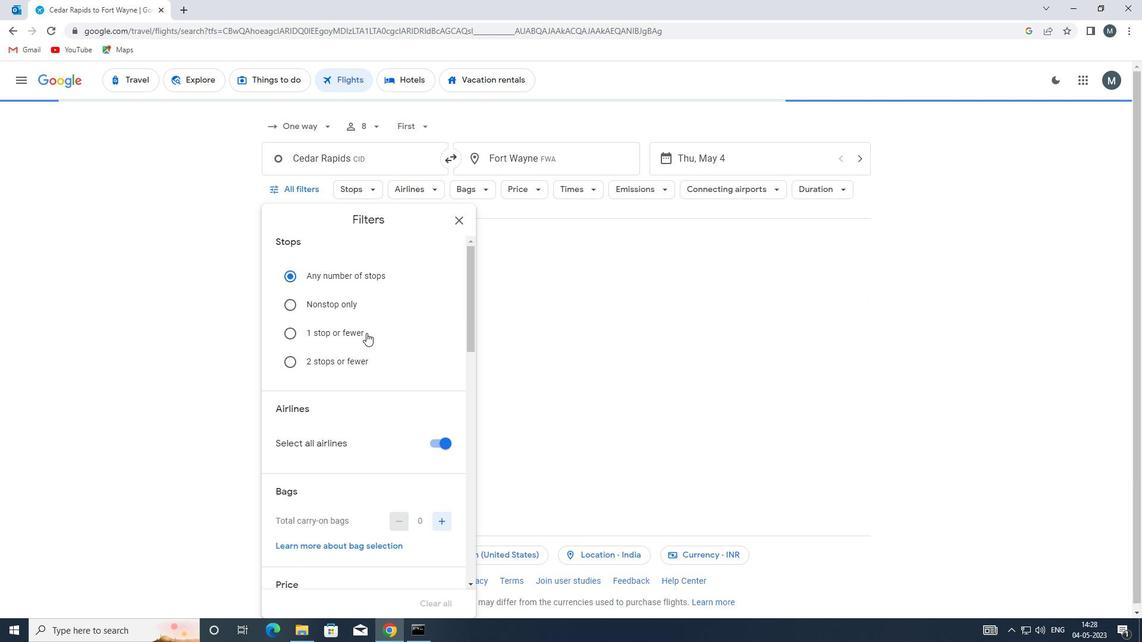
Action: Mouse moved to (370, 346)
Screenshot: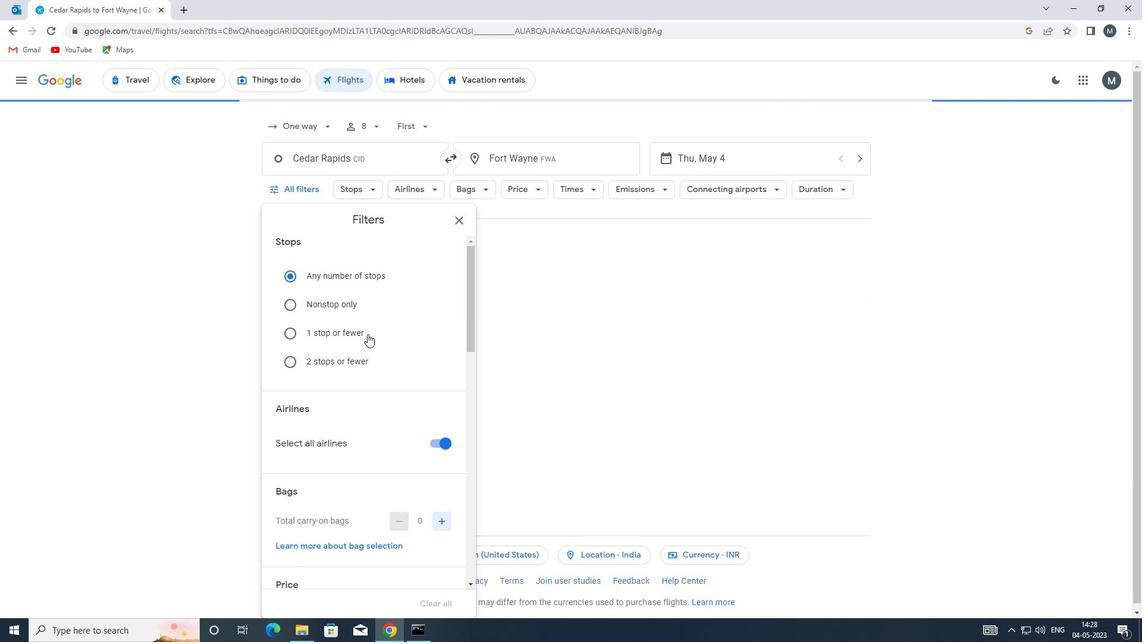
Action: Mouse scrolled (370, 346) with delta (0, 0)
Screenshot: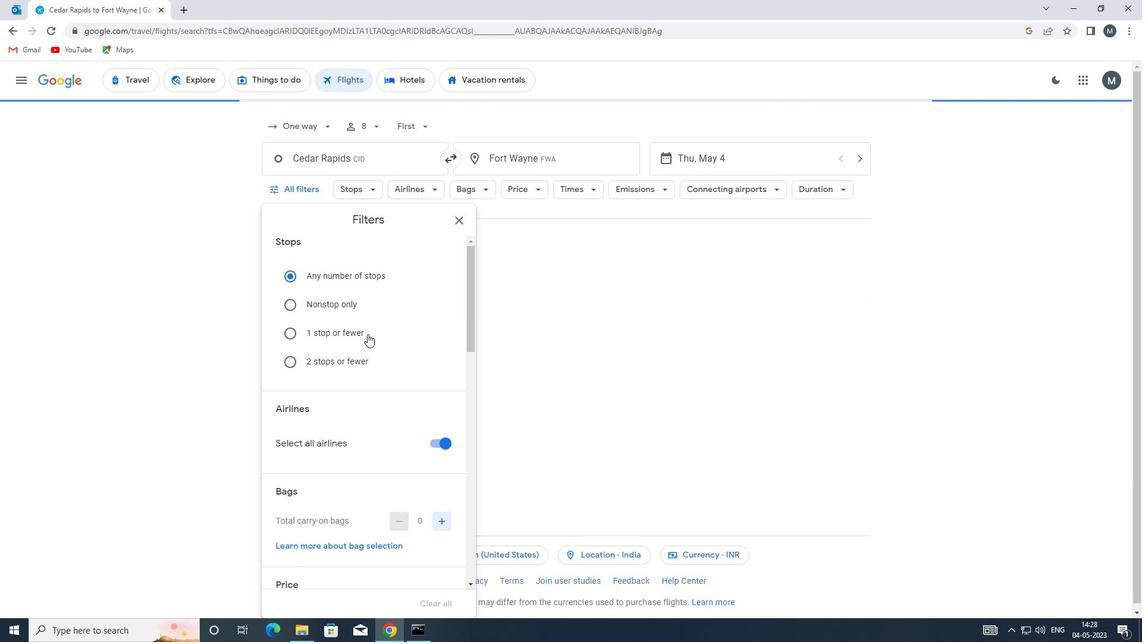 
Action: Mouse moved to (434, 322)
Screenshot: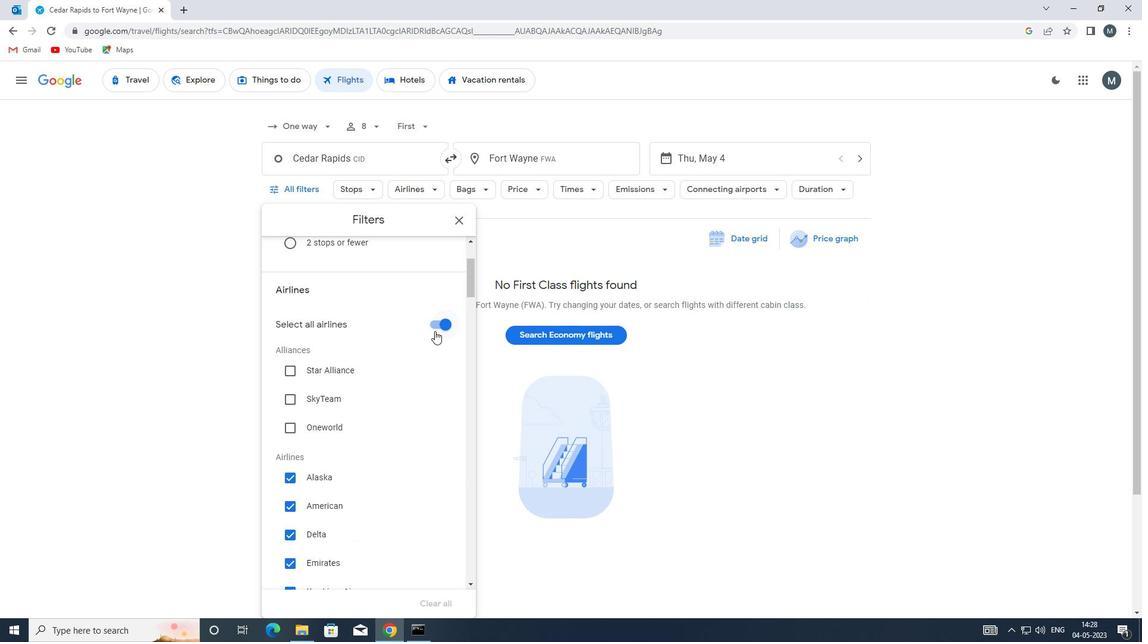
Action: Mouse pressed left at (434, 322)
Screenshot: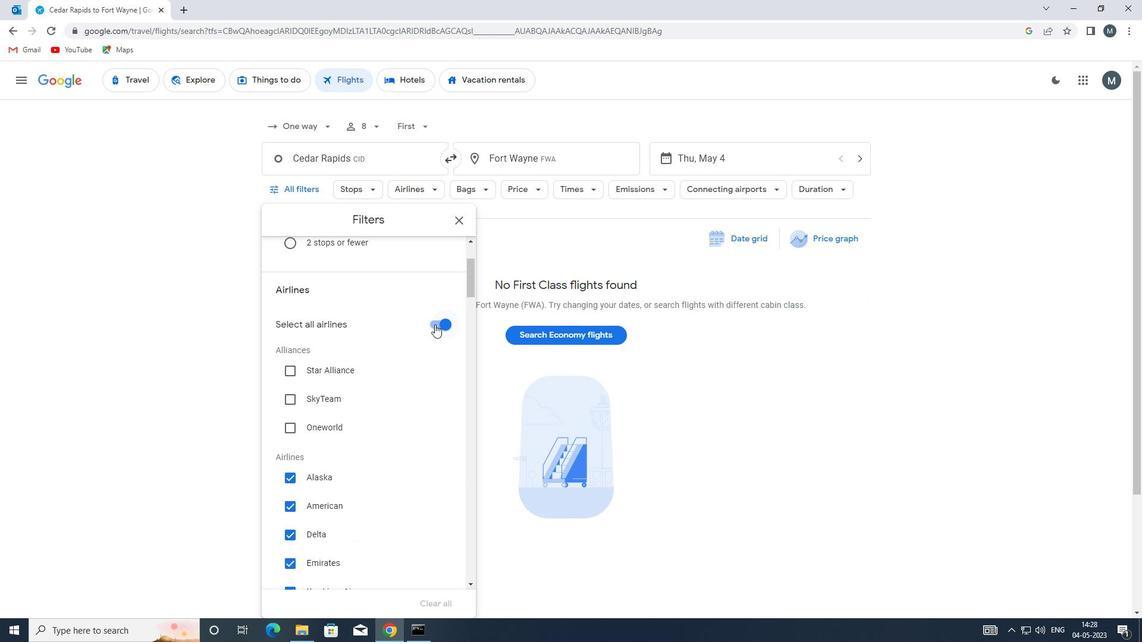 
Action: Mouse moved to (392, 381)
Screenshot: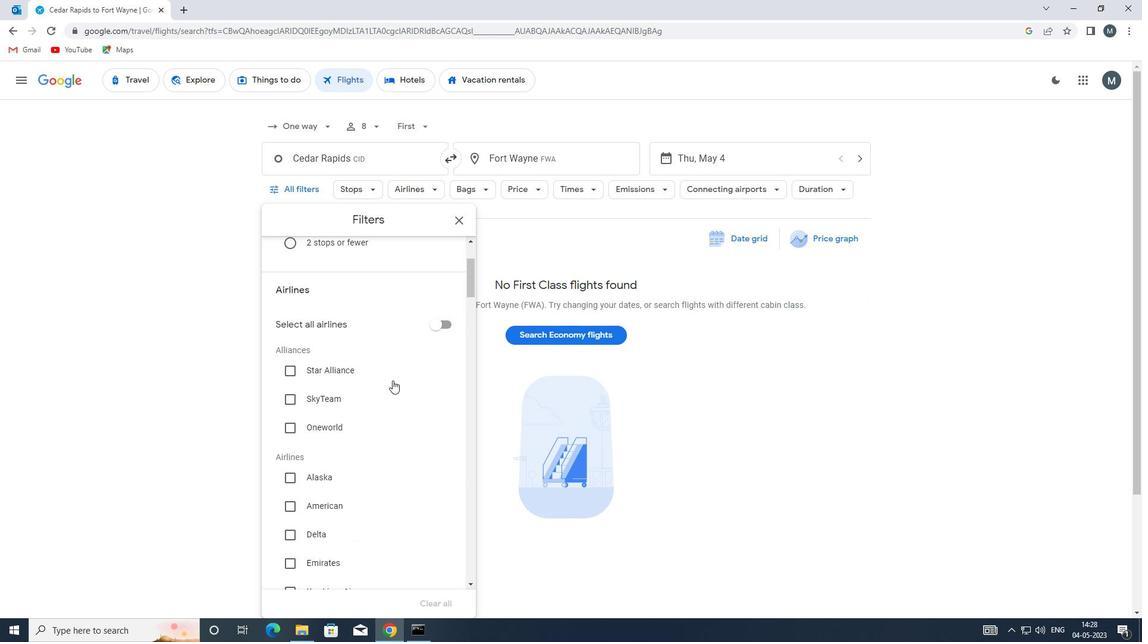
Action: Mouse scrolled (392, 381) with delta (0, 0)
Screenshot: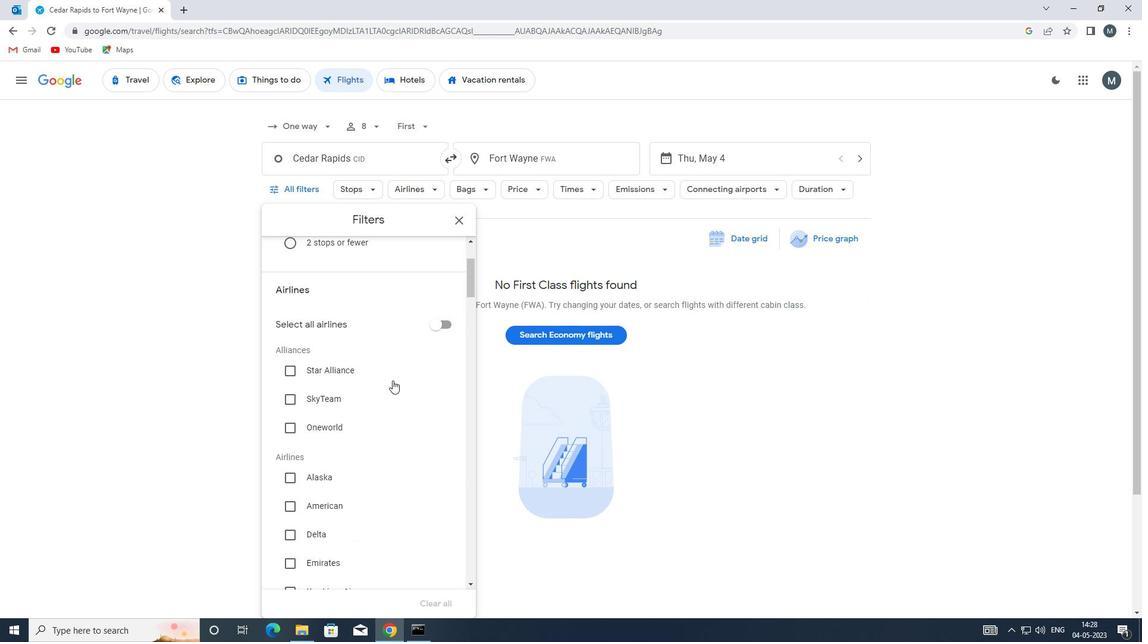 
Action: Mouse moved to (392, 383)
Screenshot: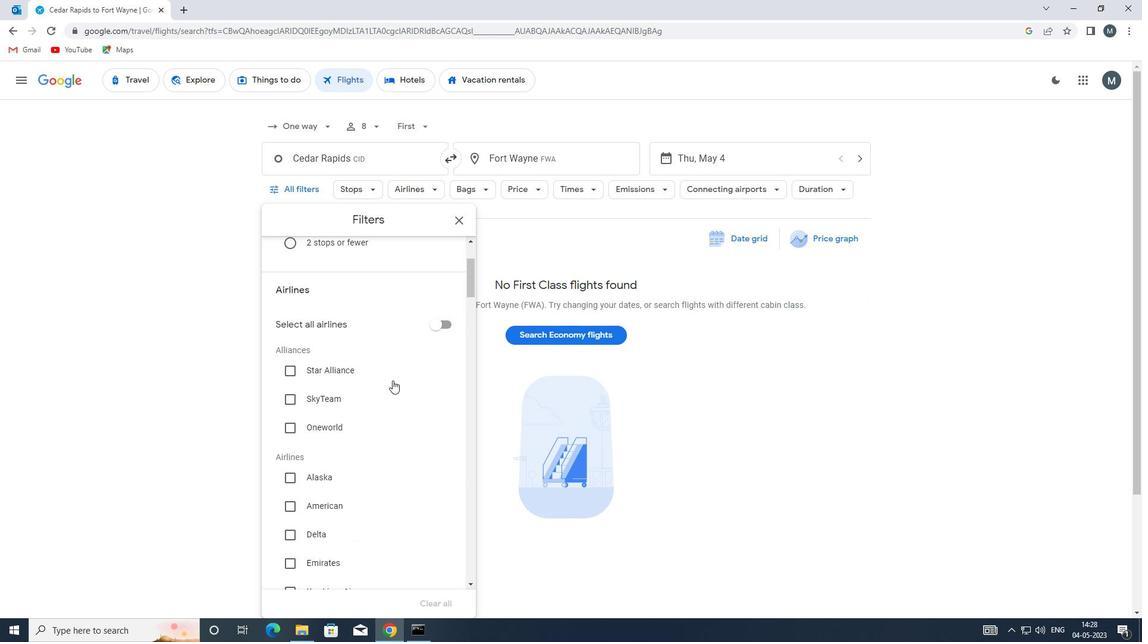 
Action: Mouse scrolled (392, 382) with delta (0, 0)
Screenshot: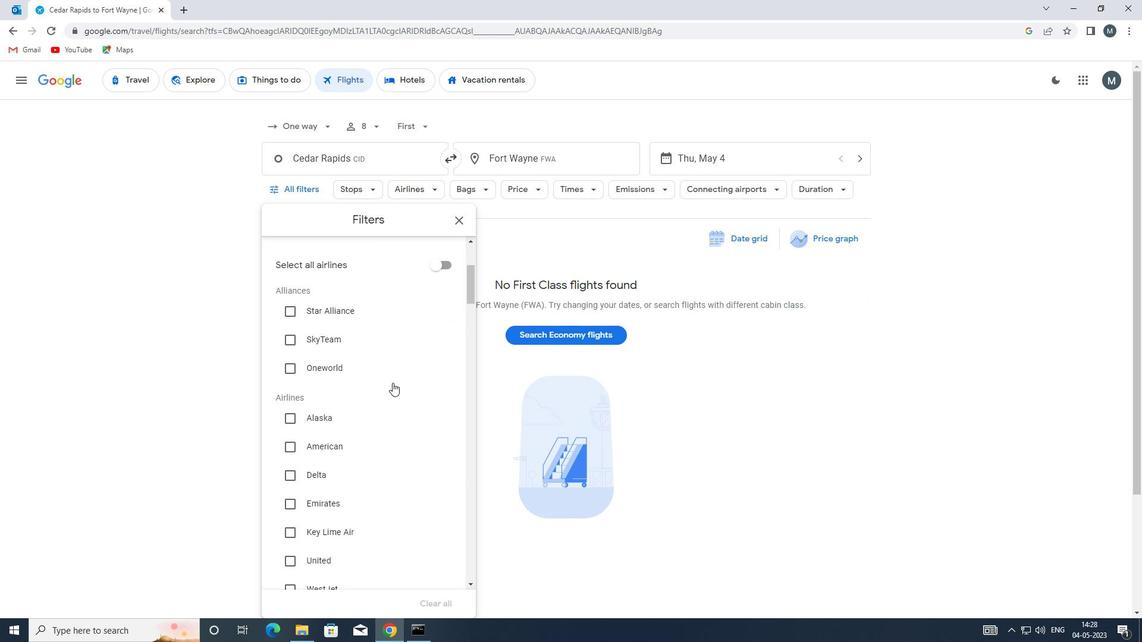 
Action: Mouse moved to (392, 384)
Screenshot: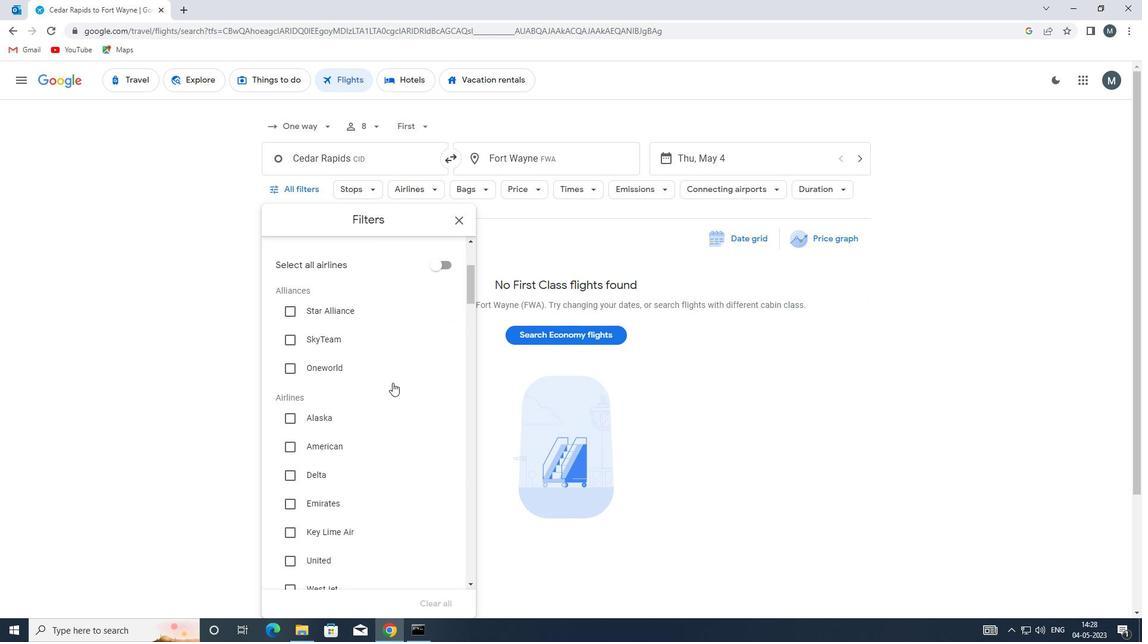 
Action: Mouse scrolled (392, 383) with delta (0, 0)
Screenshot: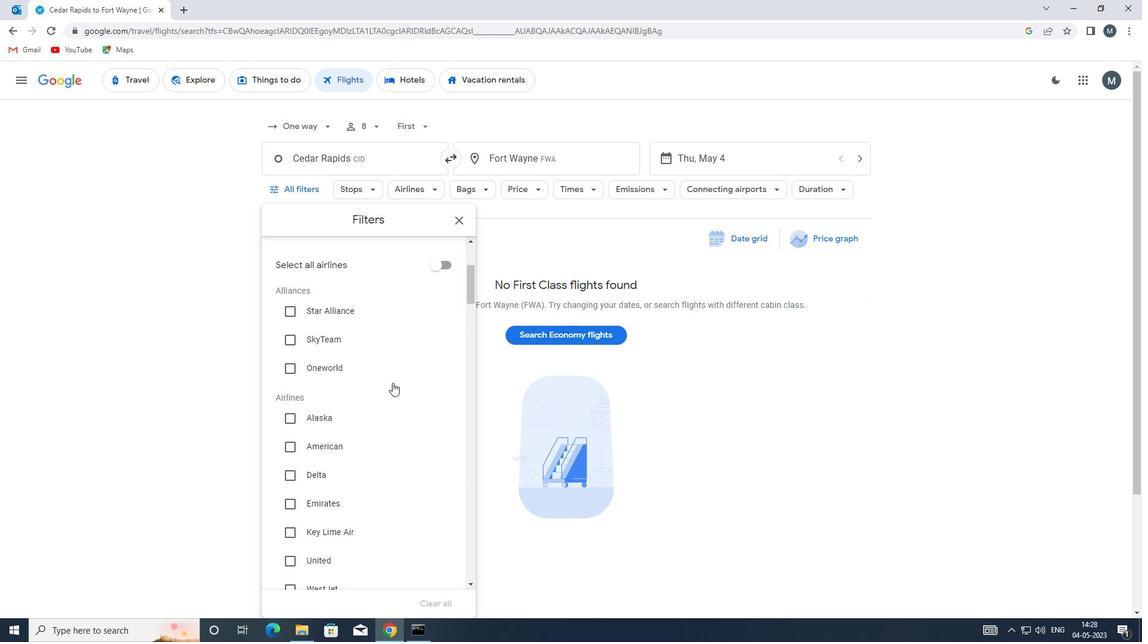 
Action: Mouse moved to (392, 385)
Screenshot: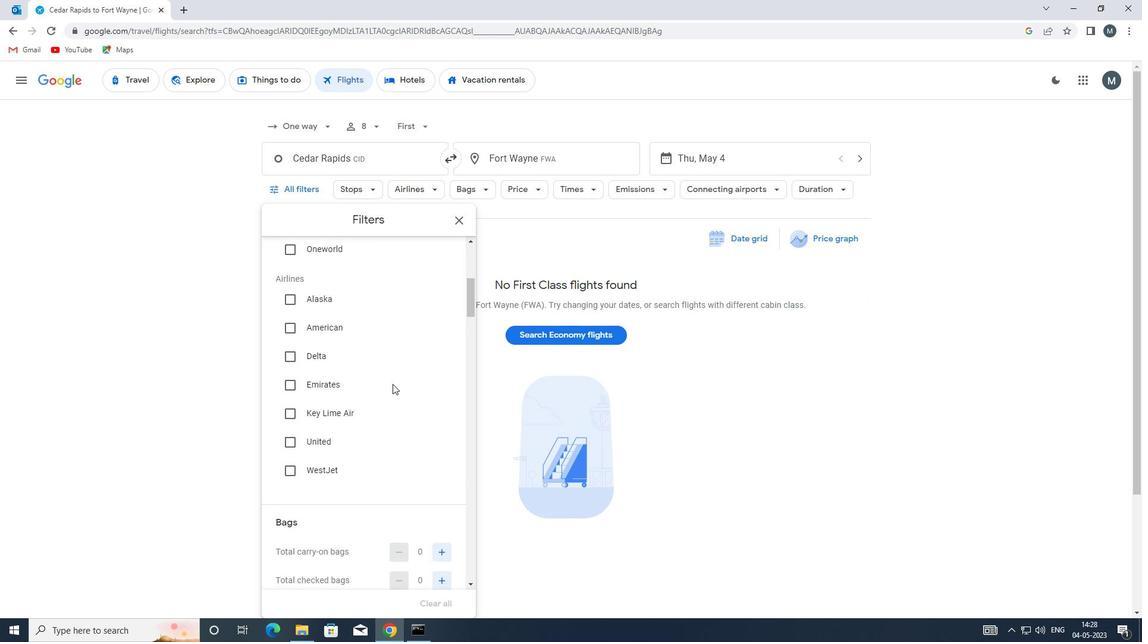 
Action: Mouse scrolled (392, 384) with delta (0, 0)
Screenshot: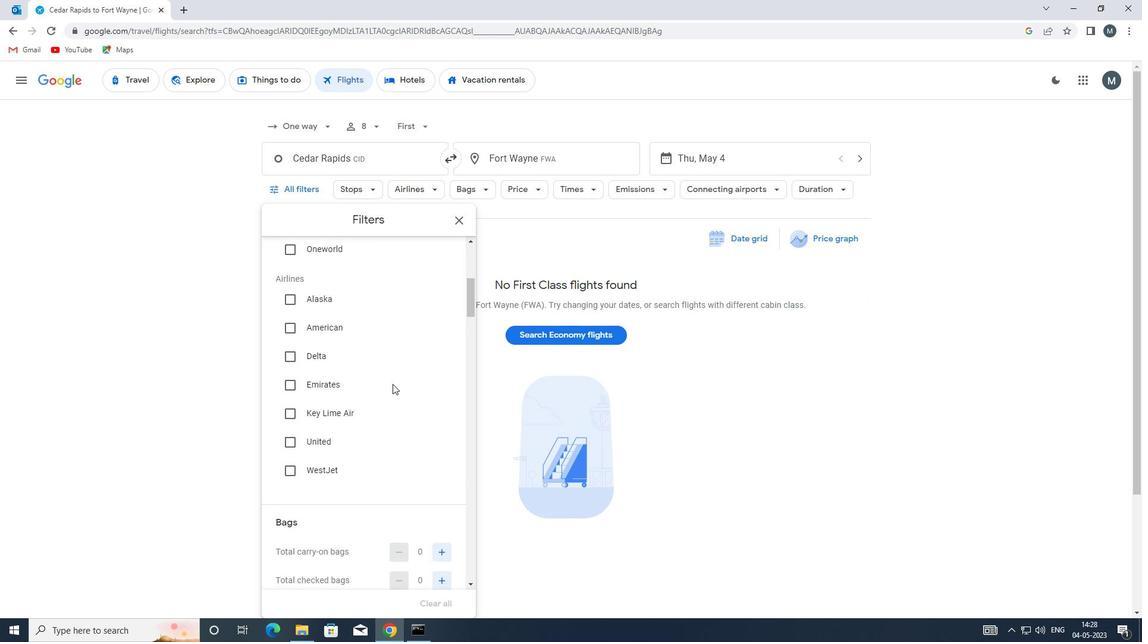 
Action: Mouse moved to (392, 386)
Screenshot: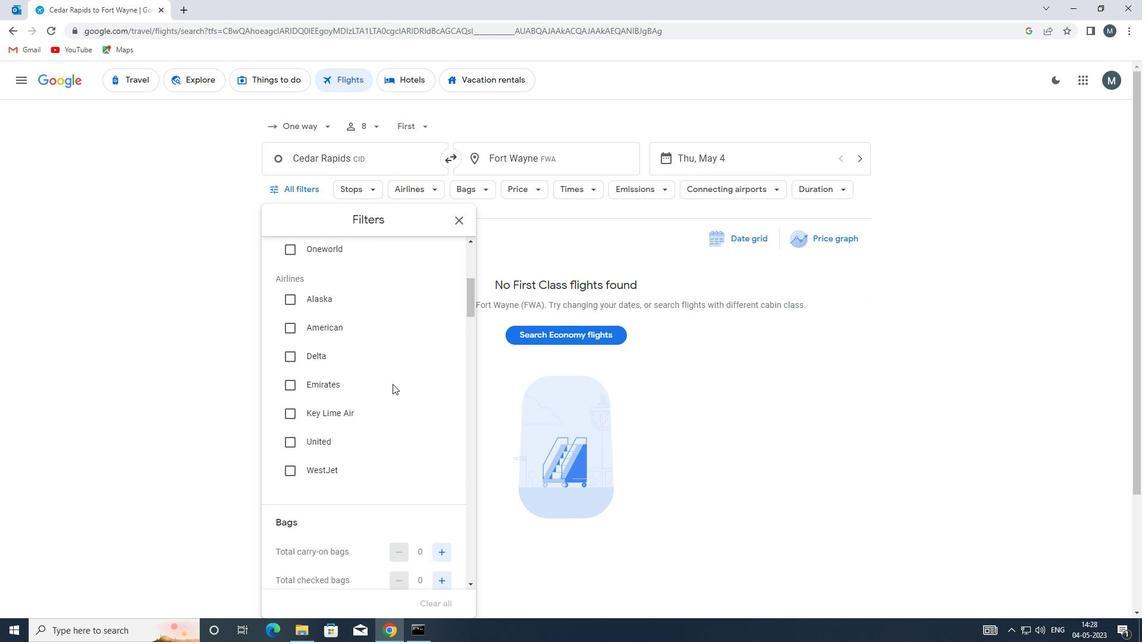 
Action: Mouse scrolled (392, 386) with delta (0, 0)
Screenshot: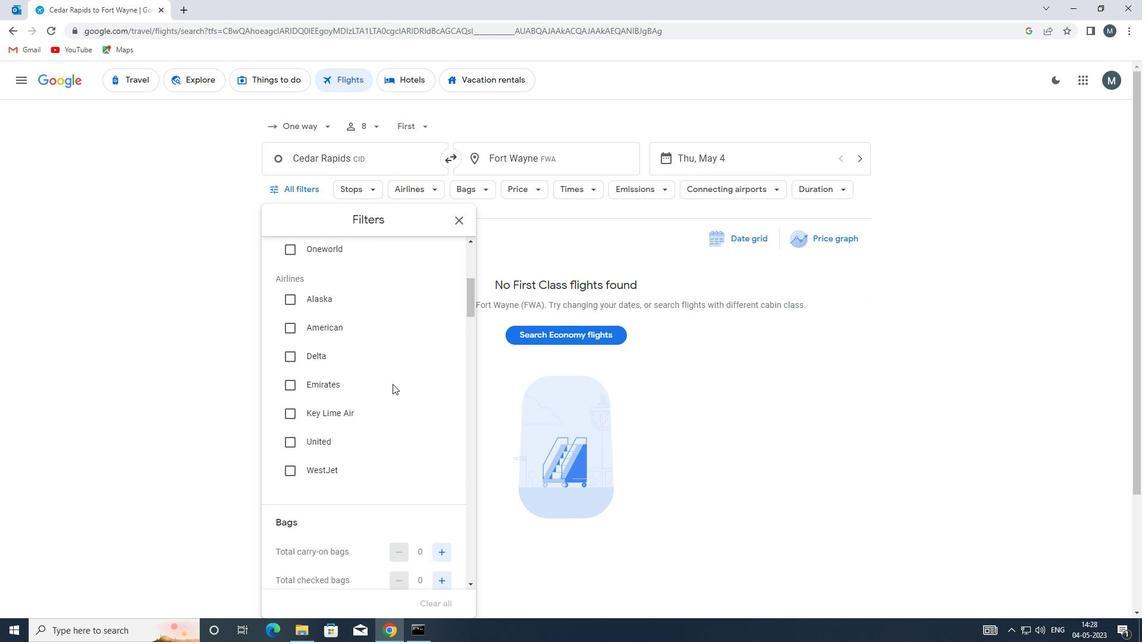 
Action: Mouse moved to (444, 461)
Screenshot: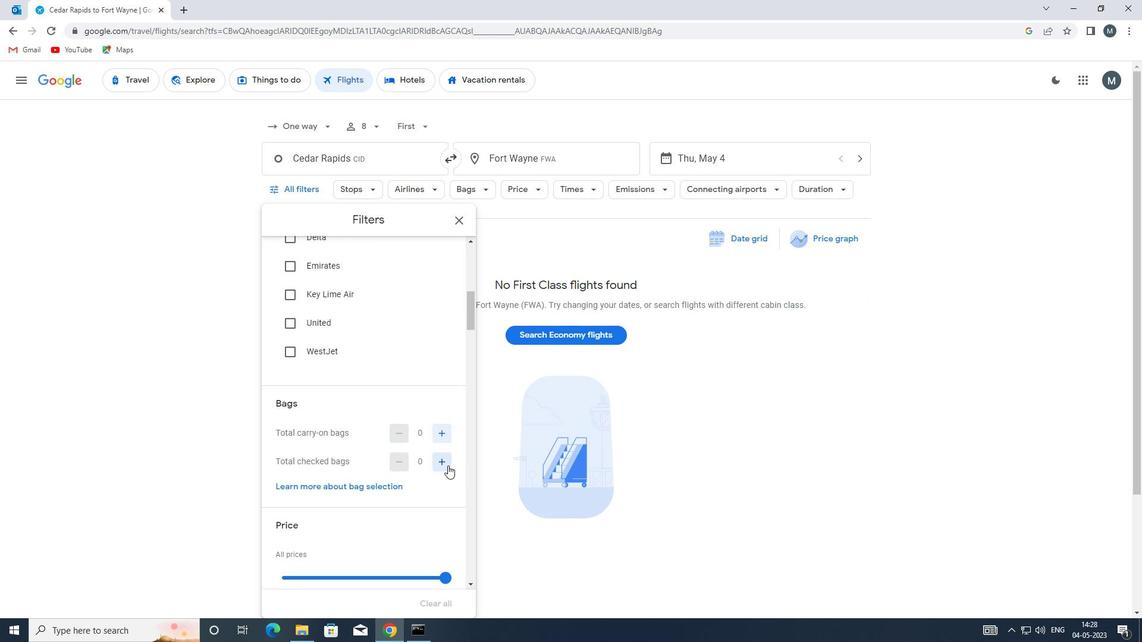 
Action: Mouse pressed left at (444, 461)
Screenshot: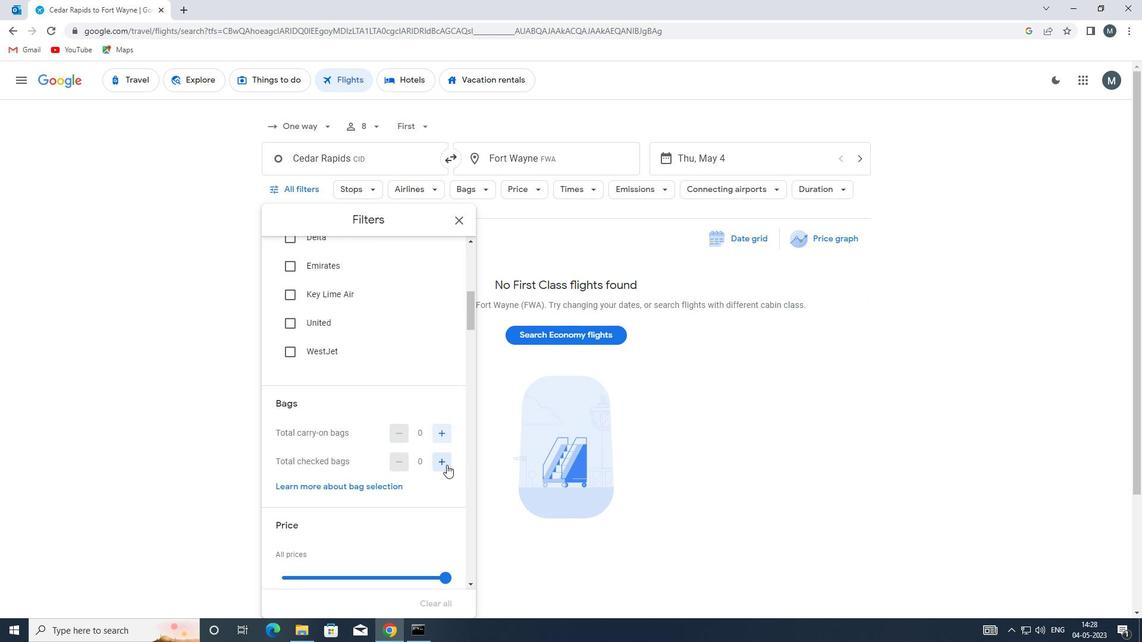 
Action: Mouse moved to (398, 425)
Screenshot: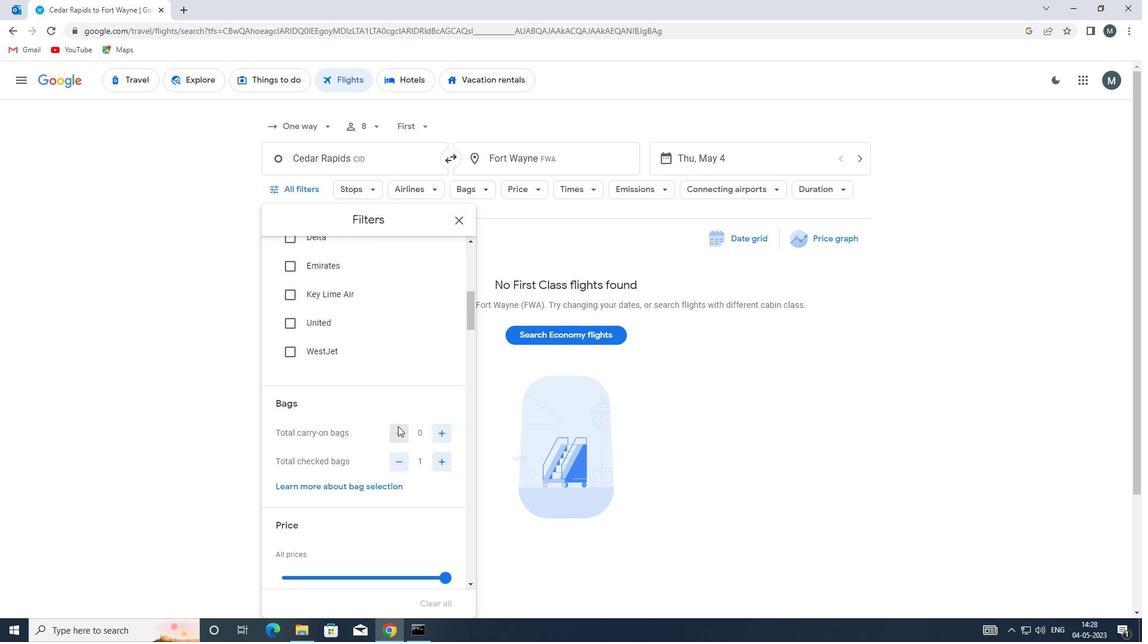 
Action: Mouse scrolled (398, 424) with delta (0, 0)
Screenshot: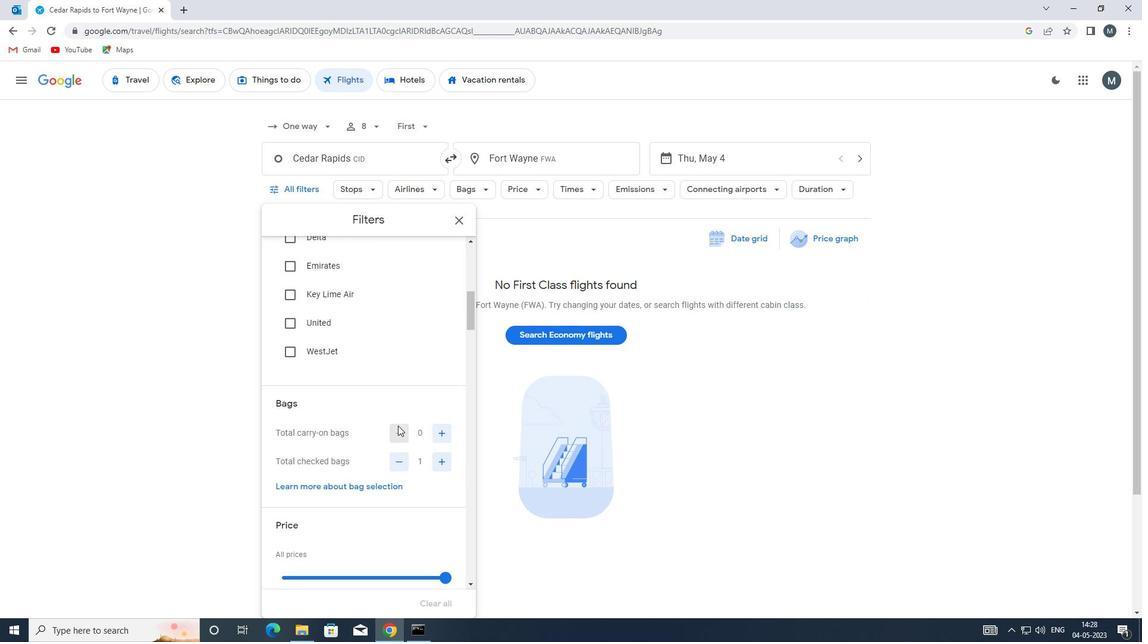 
Action: Mouse moved to (396, 424)
Screenshot: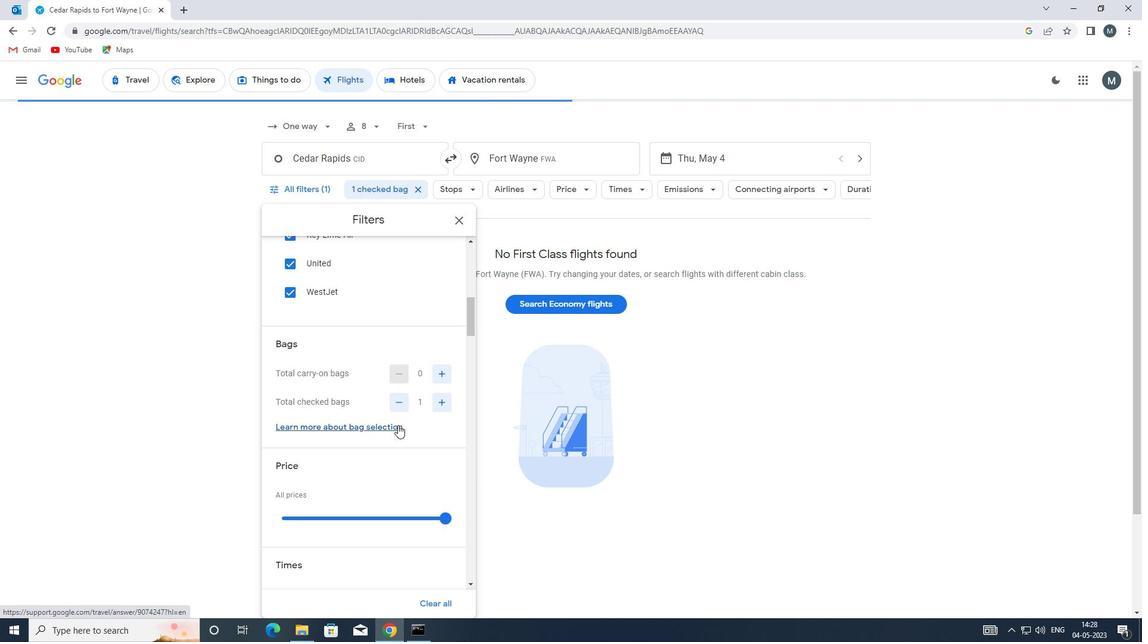 
Action: Mouse scrolled (396, 424) with delta (0, 0)
Screenshot: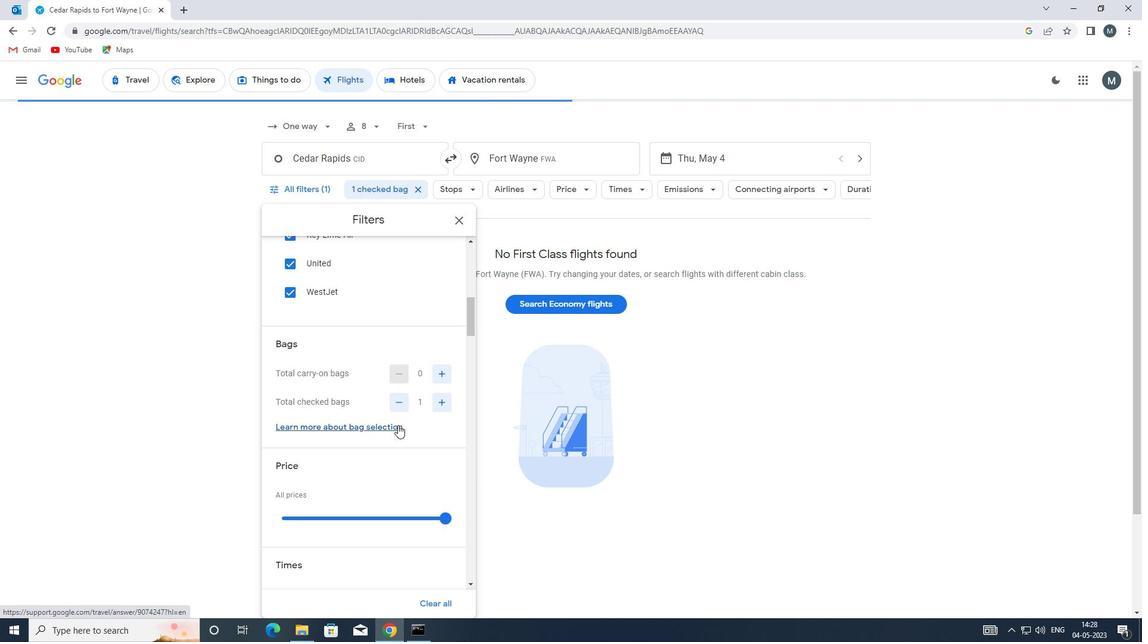 
Action: Mouse moved to (354, 460)
Screenshot: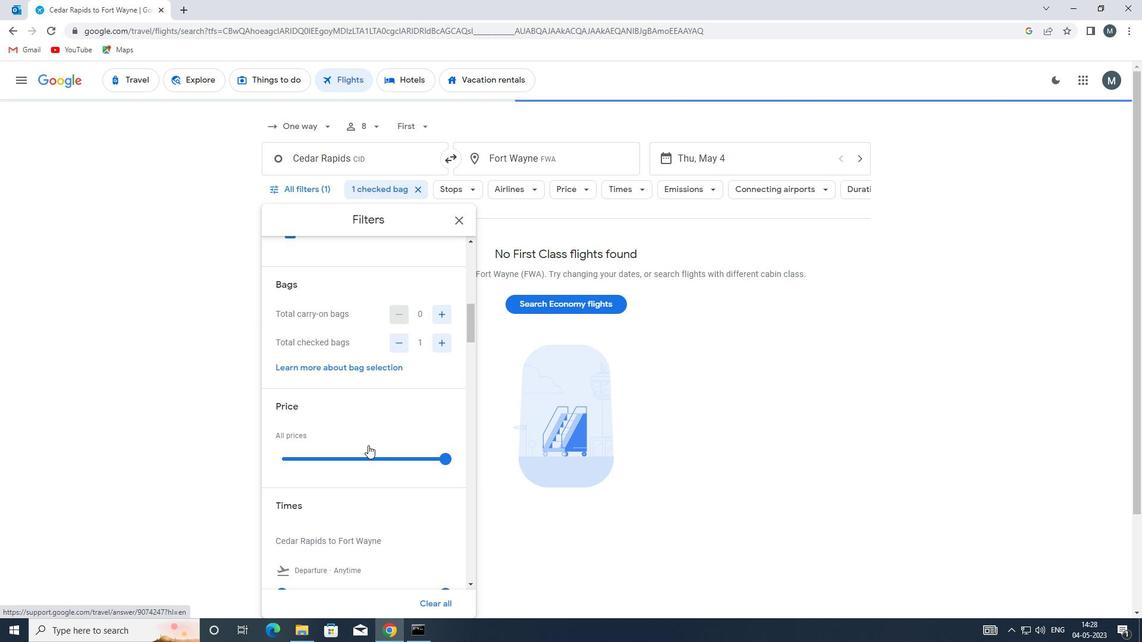 
Action: Mouse pressed left at (354, 460)
Screenshot: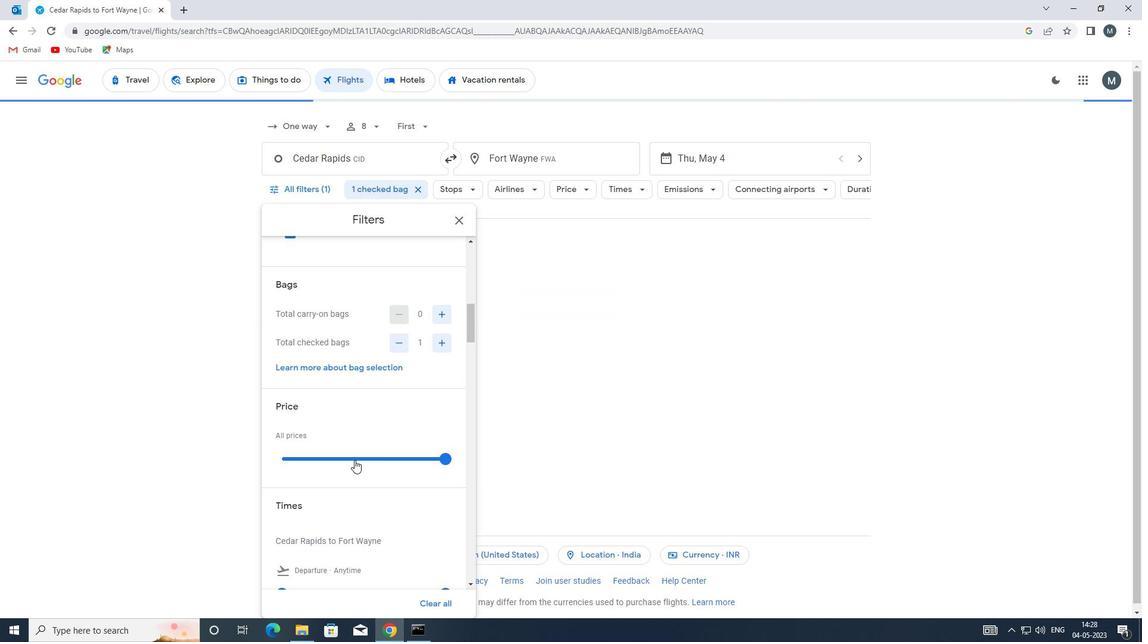 
Action: Mouse moved to (354, 459)
Screenshot: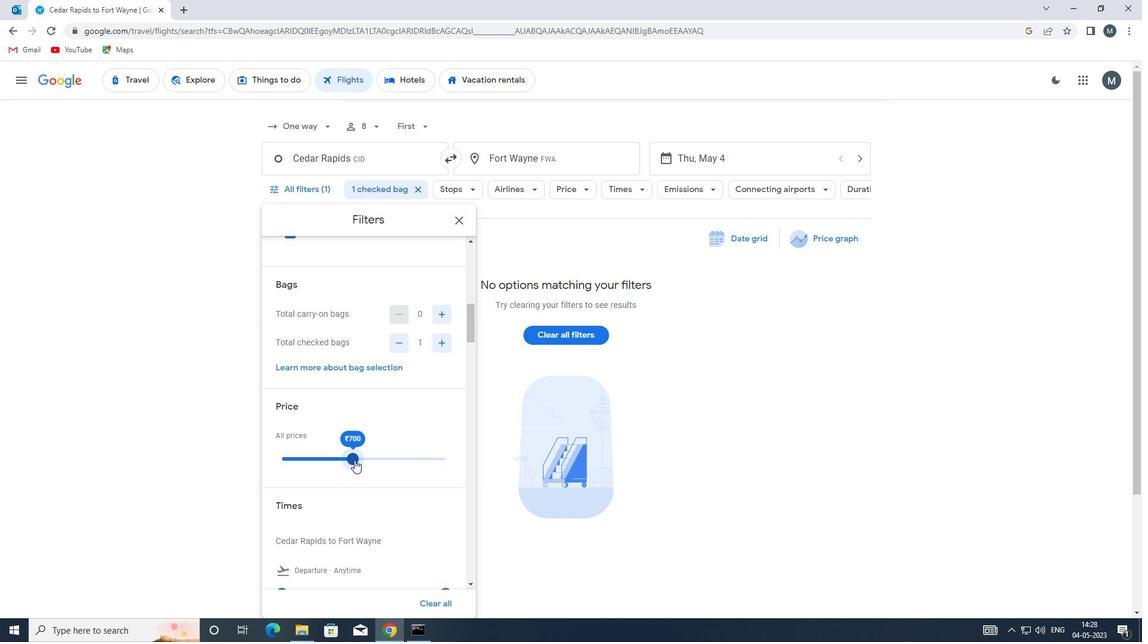 
Action: Mouse pressed left at (354, 459)
Screenshot: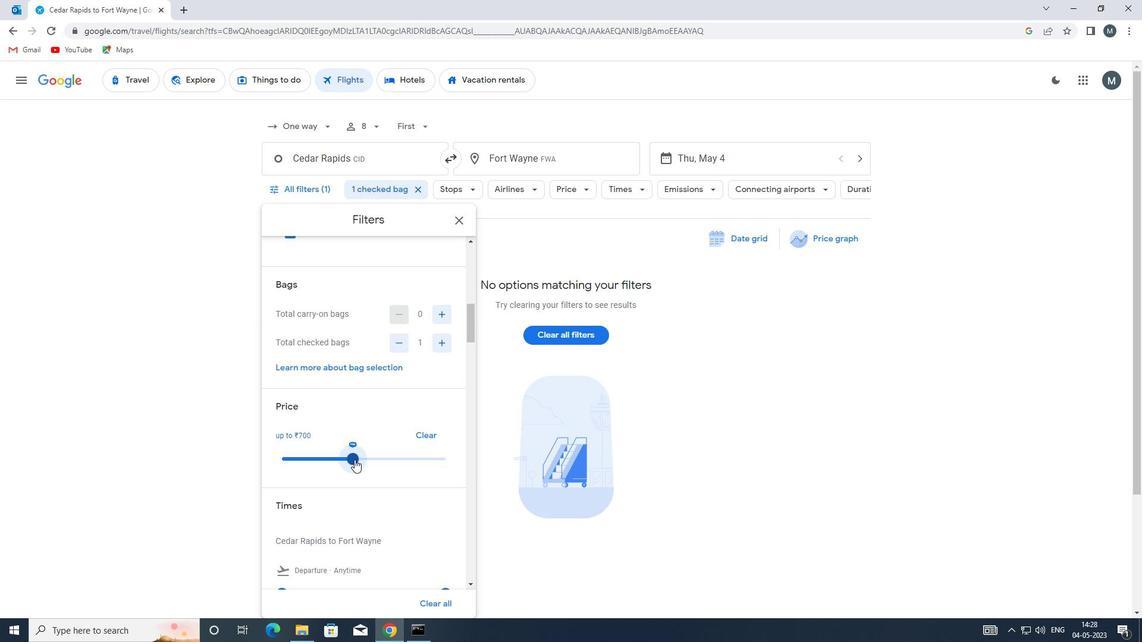 
Action: Mouse moved to (395, 436)
Screenshot: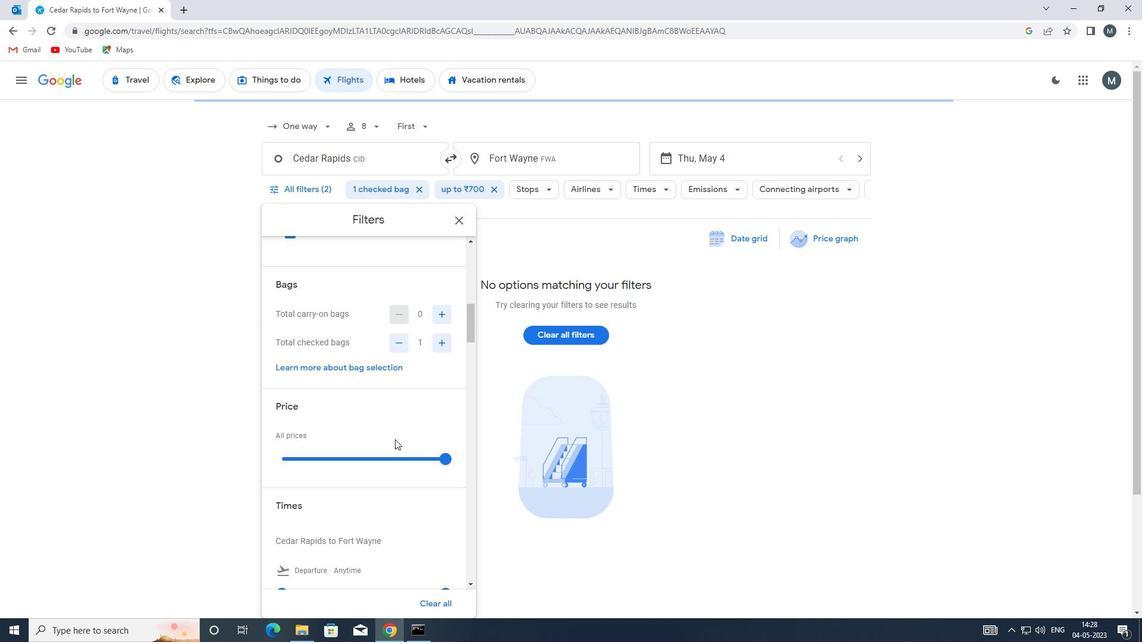 
Action: Mouse scrolled (395, 435) with delta (0, 0)
Screenshot: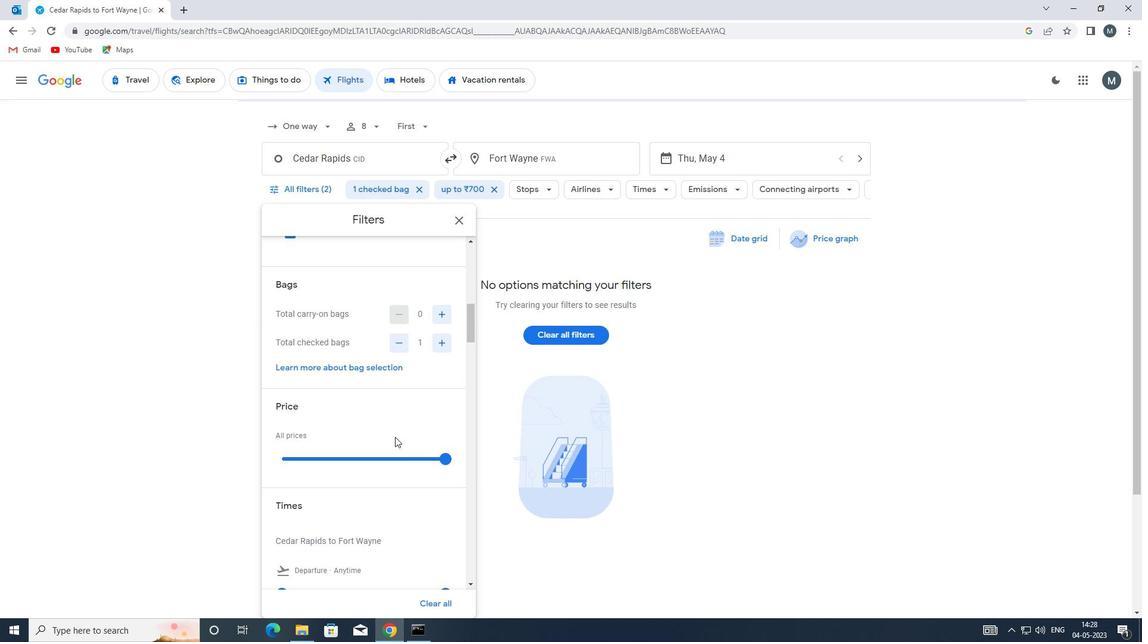 
Action: Mouse moved to (395, 435)
Screenshot: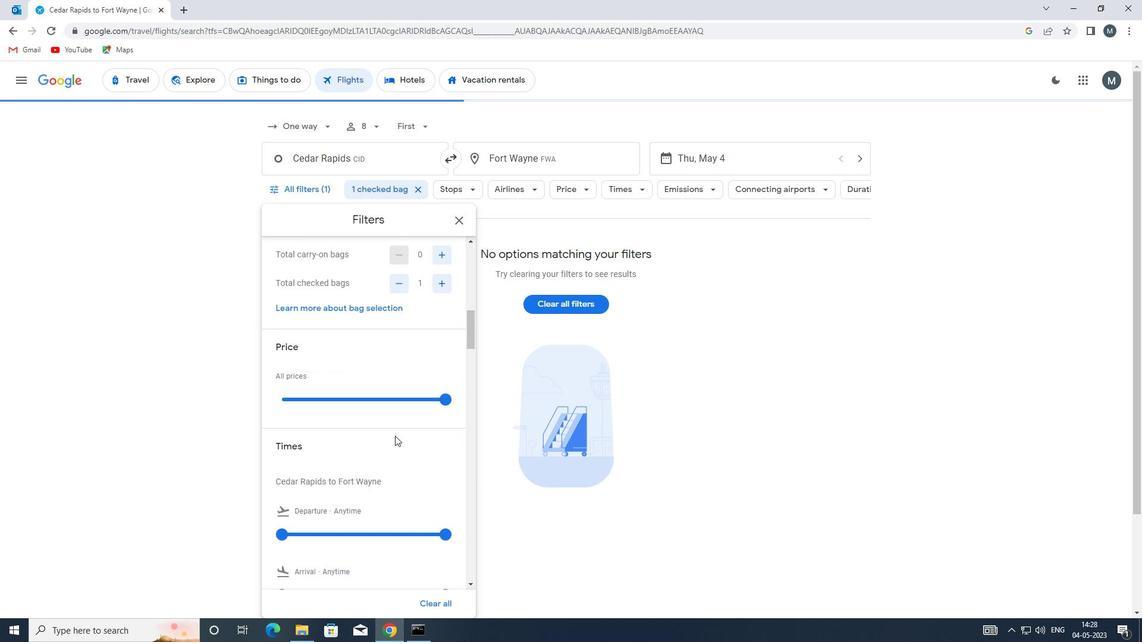 
Action: Mouse scrolled (395, 434) with delta (0, 0)
Screenshot: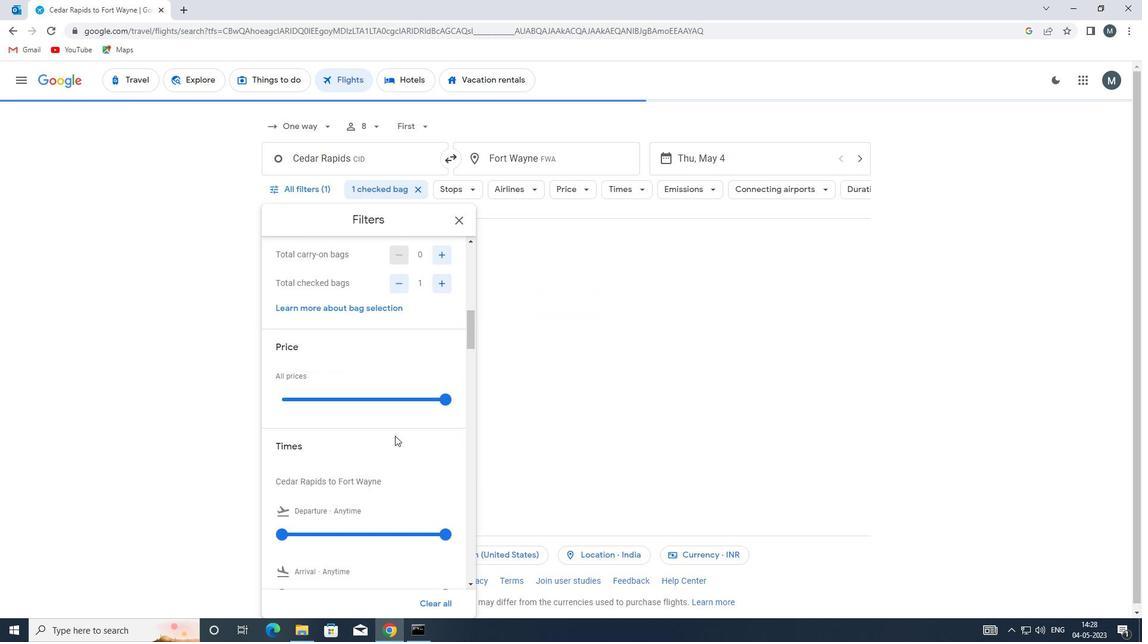 
Action: Mouse moved to (282, 468)
Screenshot: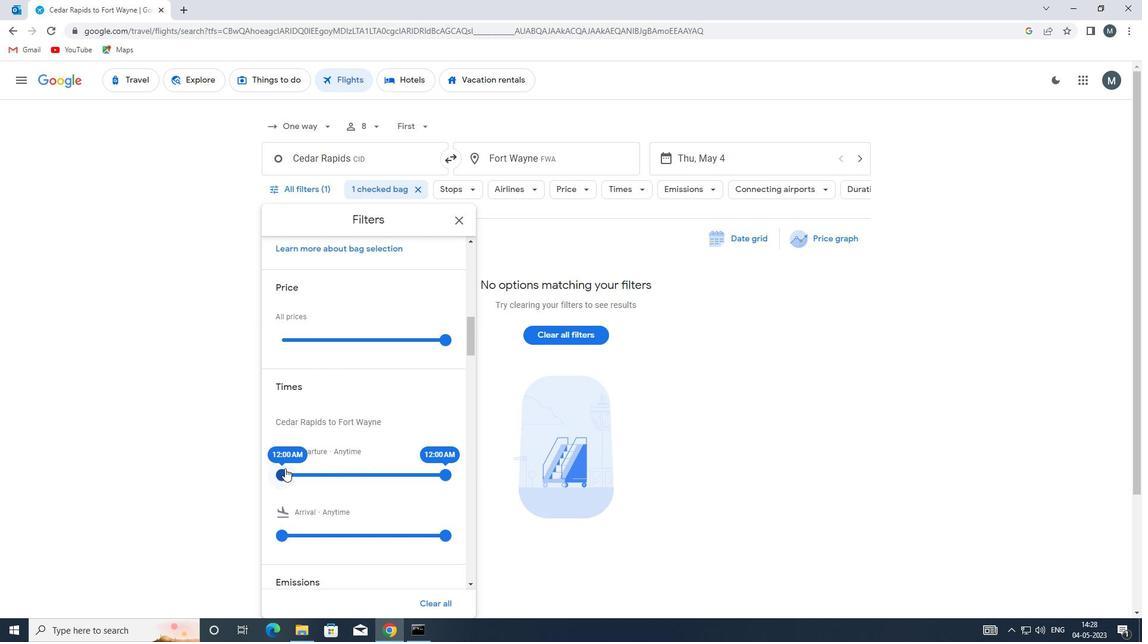 
Action: Mouse pressed left at (282, 468)
Screenshot: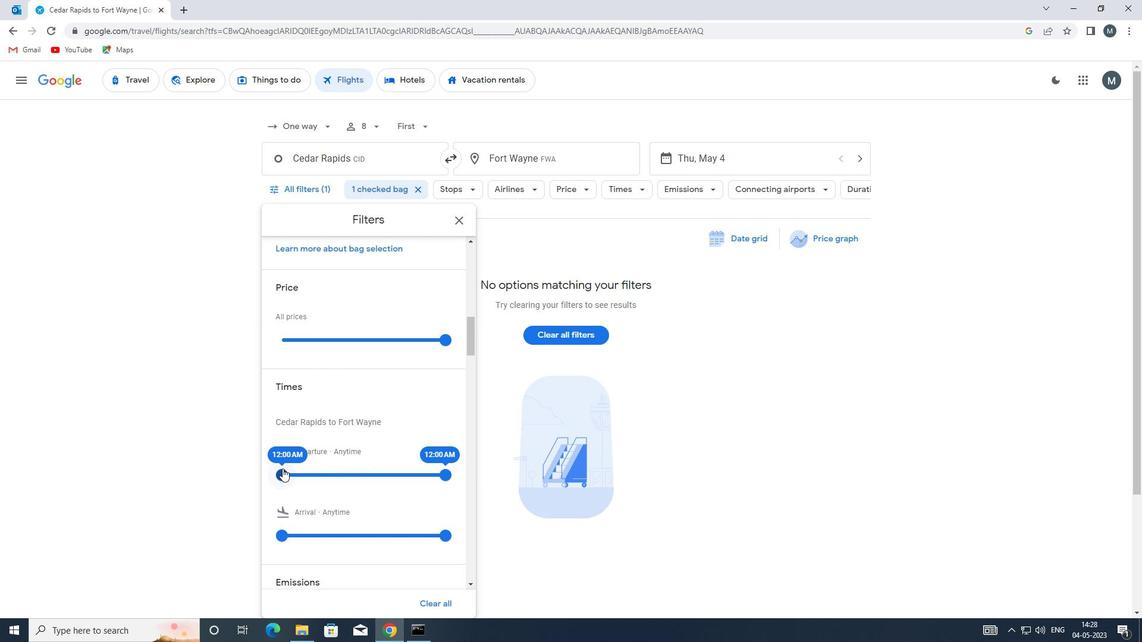
Action: Mouse moved to (438, 474)
Screenshot: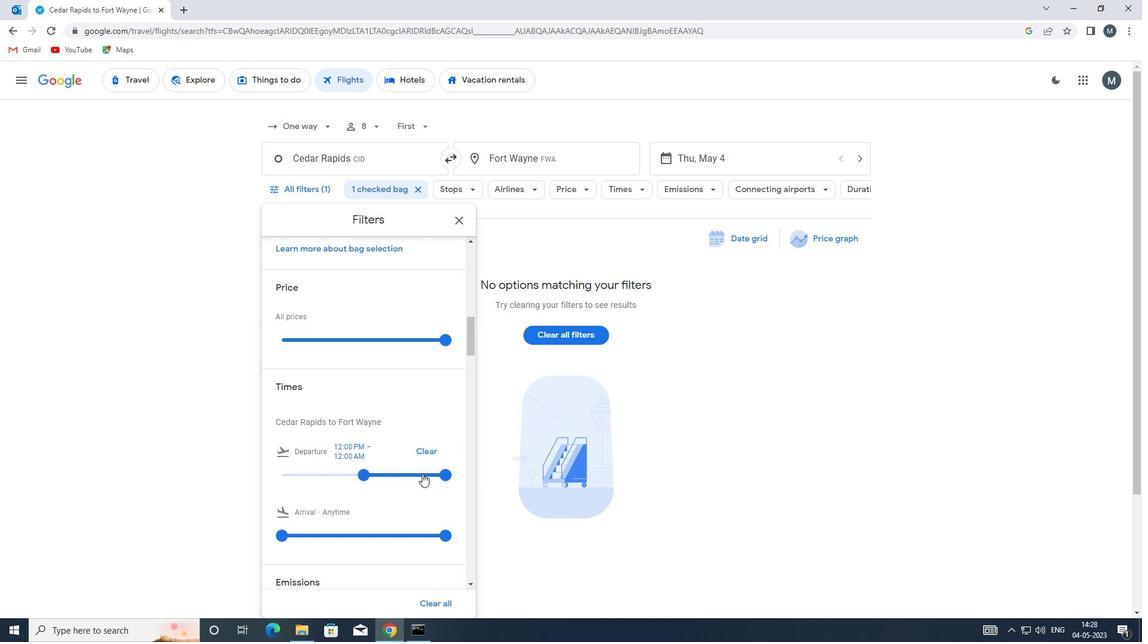 
Action: Mouse pressed left at (438, 474)
Screenshot: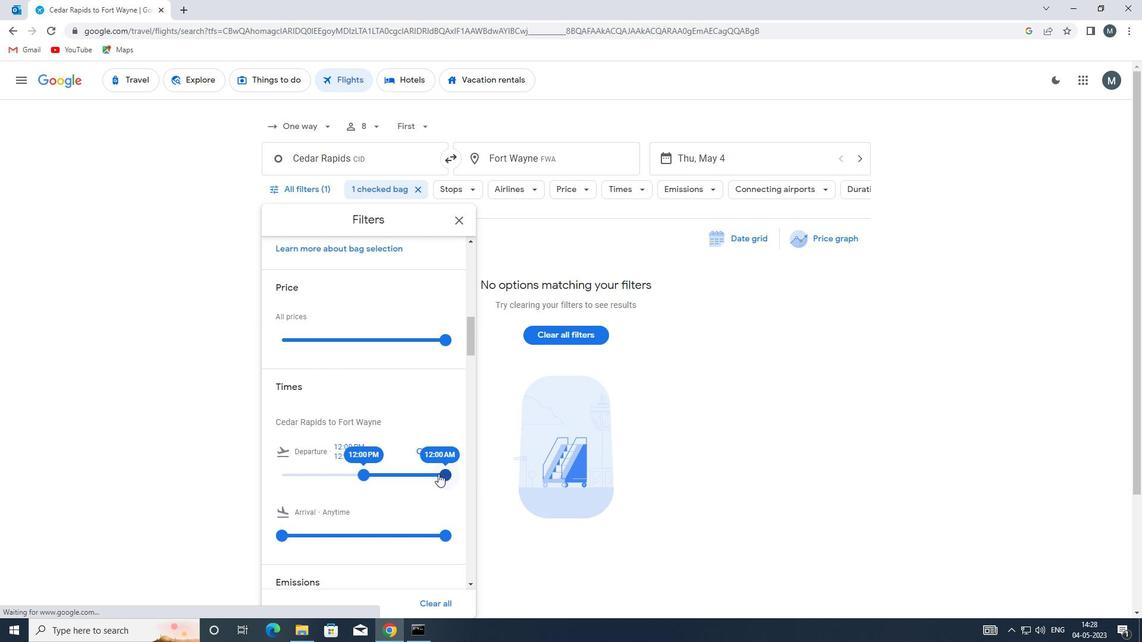 
Action: Mouse moved to (387, 463)
Screenshot: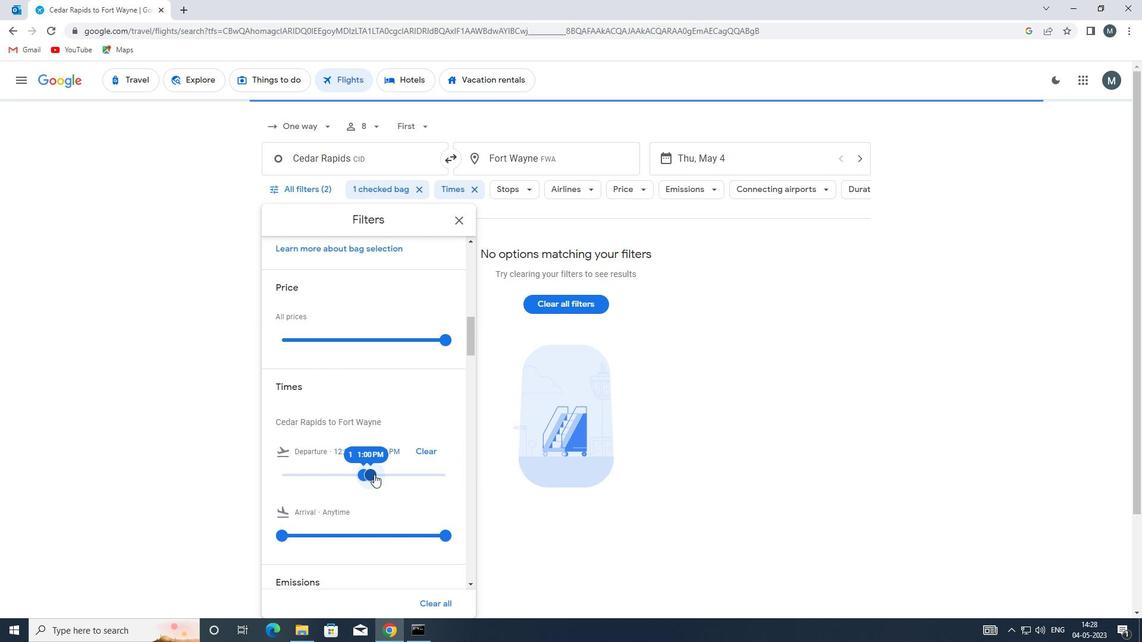 
Action: Mouse scrolled (387, 462) with delta (0, 0)
Screenshot: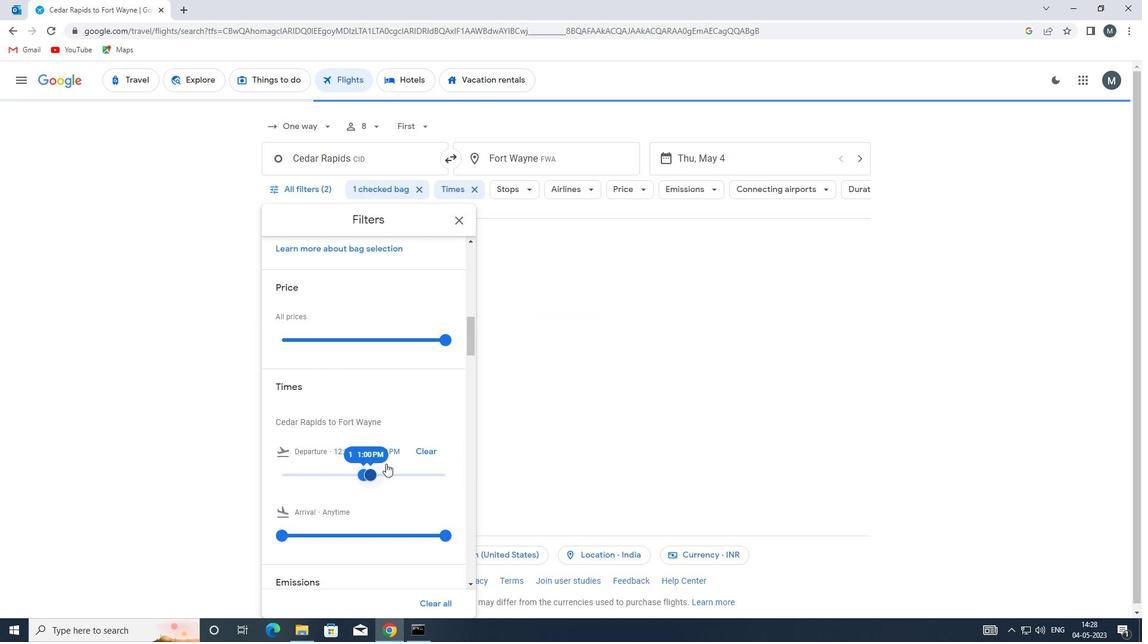 
Action: Mouse moved to (464, 219)
Screenshot: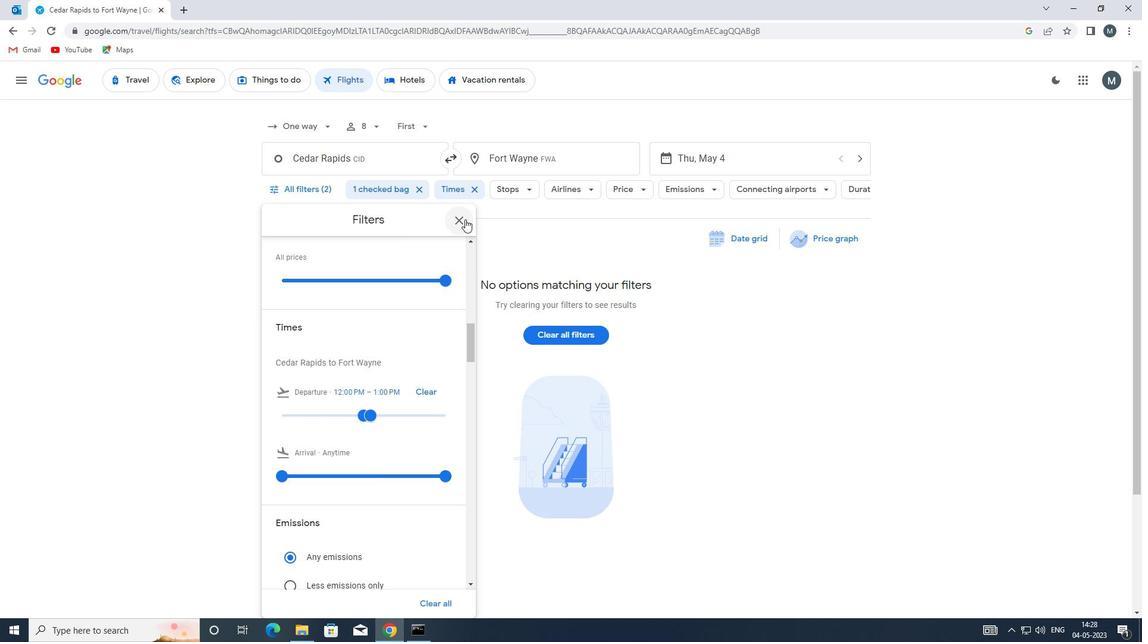
Action: Mouse pressed left at (464, 219)
Screenshot: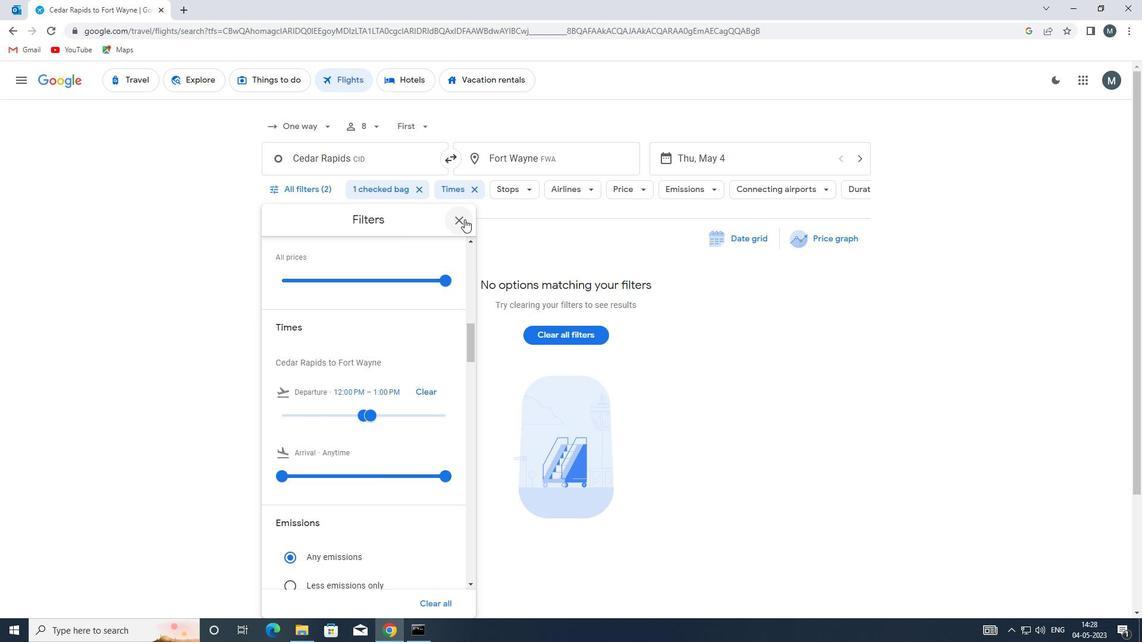 
Action: Mouse moved to (462, 221)
Screenshot: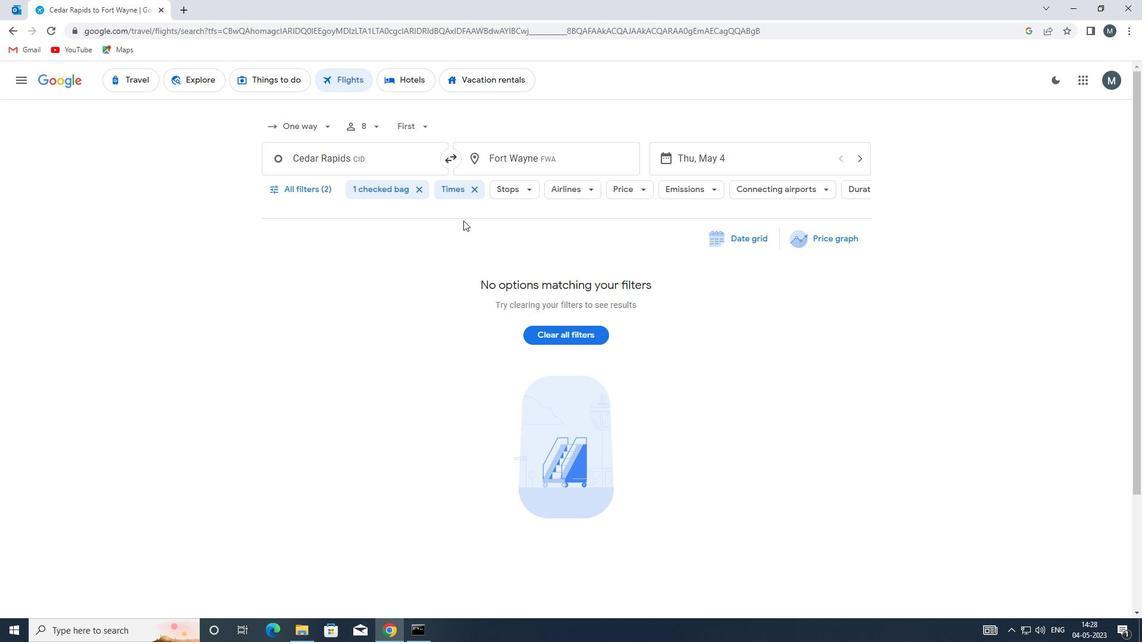 
